 Task: Create a due date automation trigger when advanced on, 2 days before a card is due add basic without the blue label at 11:00 AM.
Action: Mouse moved to (1112, 335)
Screenshot: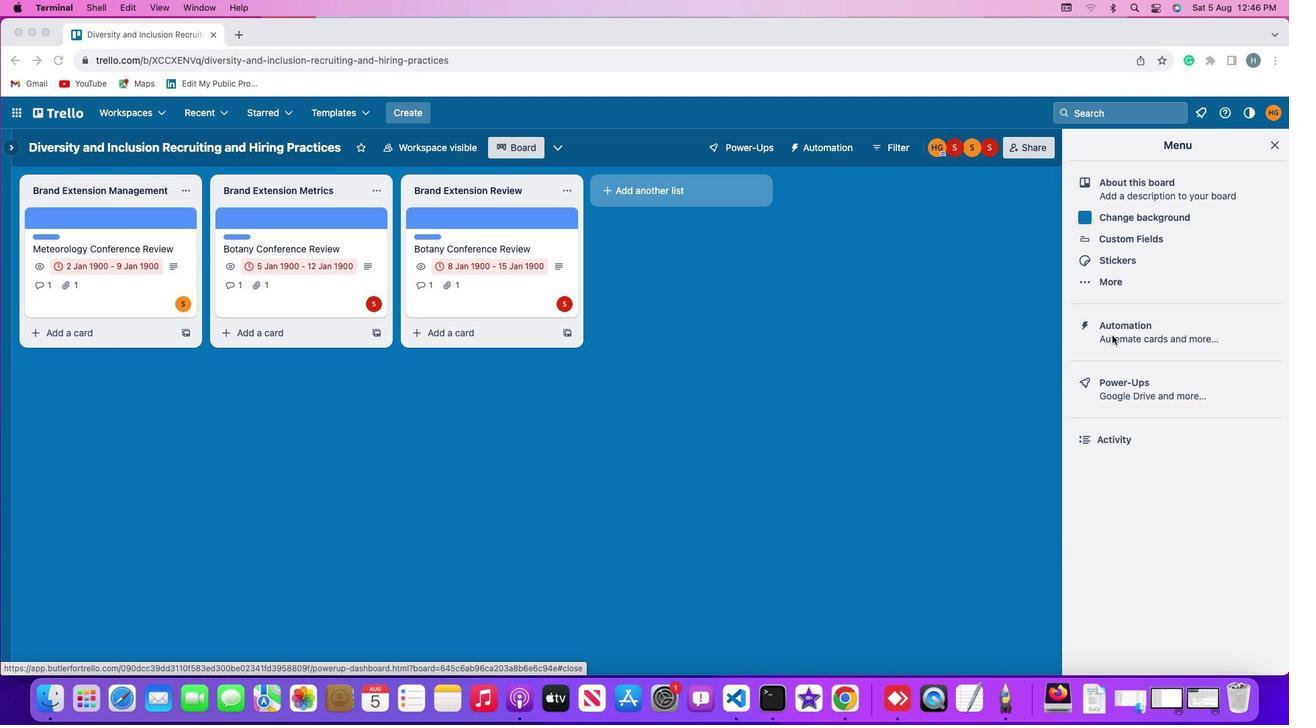 
Action: Mouse pressed left at (1112, 335)
Screenshot: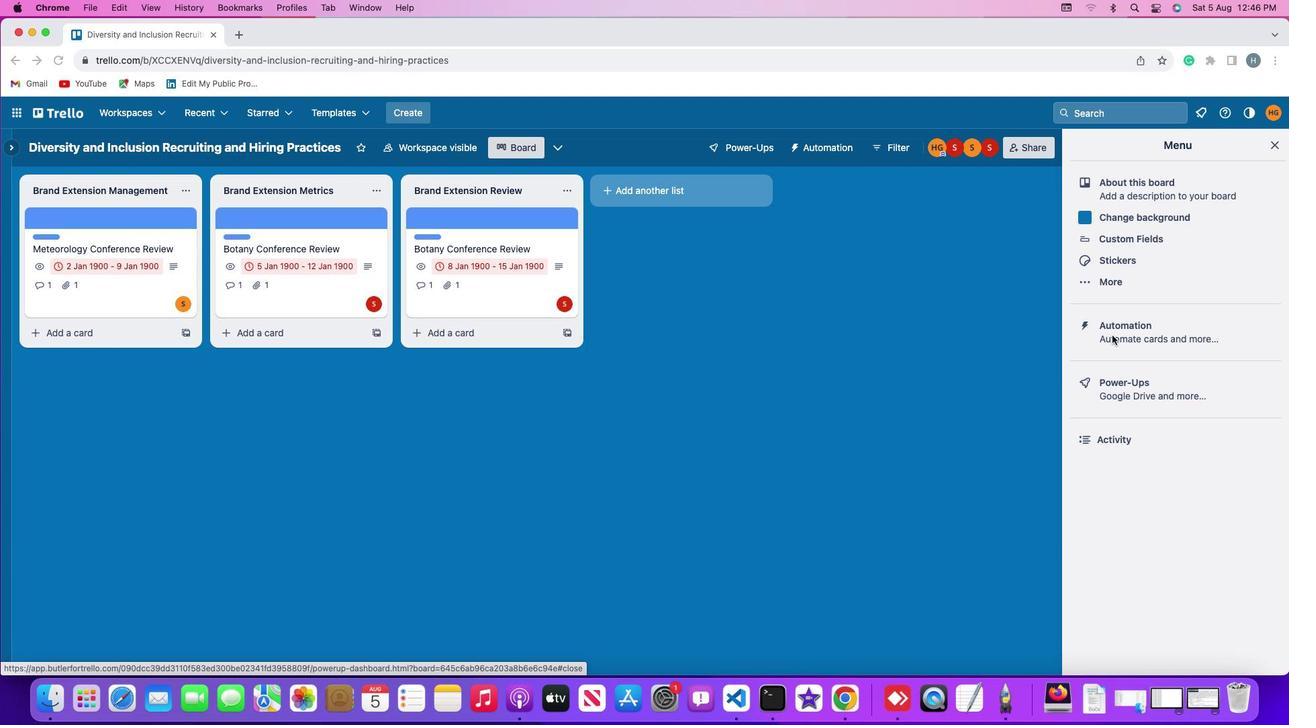 
Action: Mouse pressed left at (1112, 335)
Screenshot: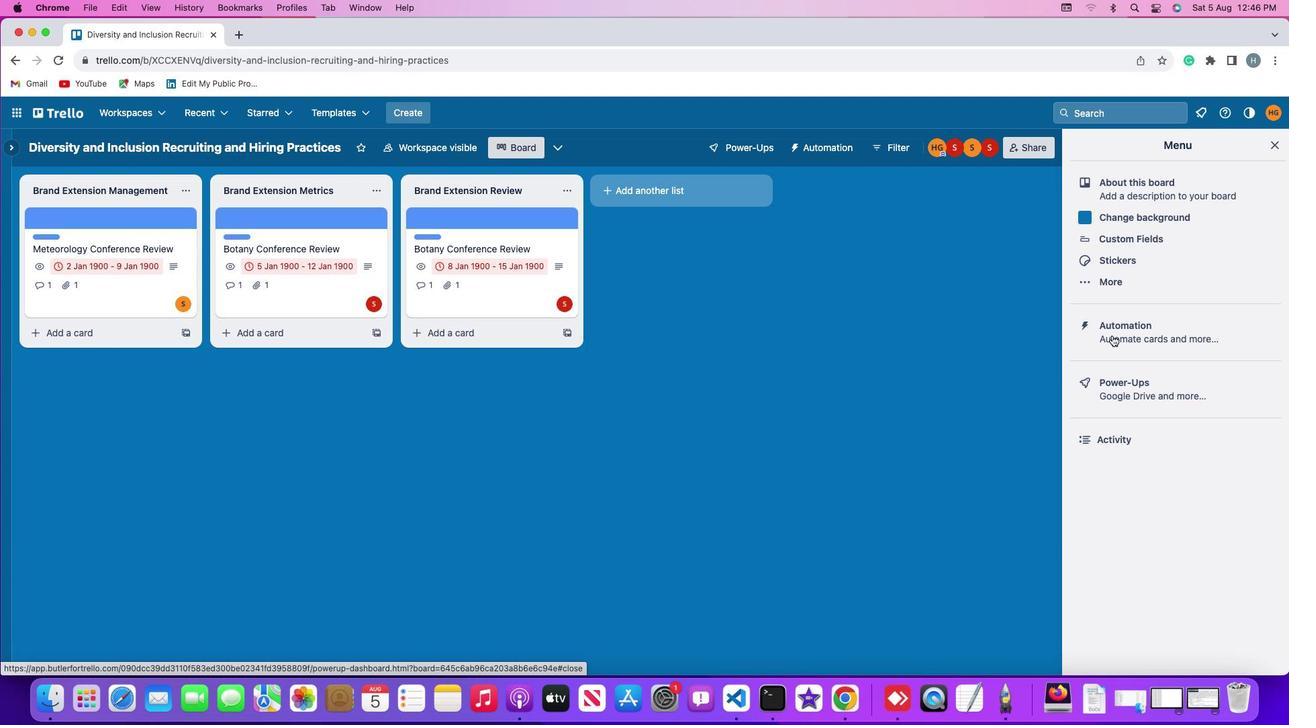 
Action: Mouse moved to (73, 320)
Screenshot: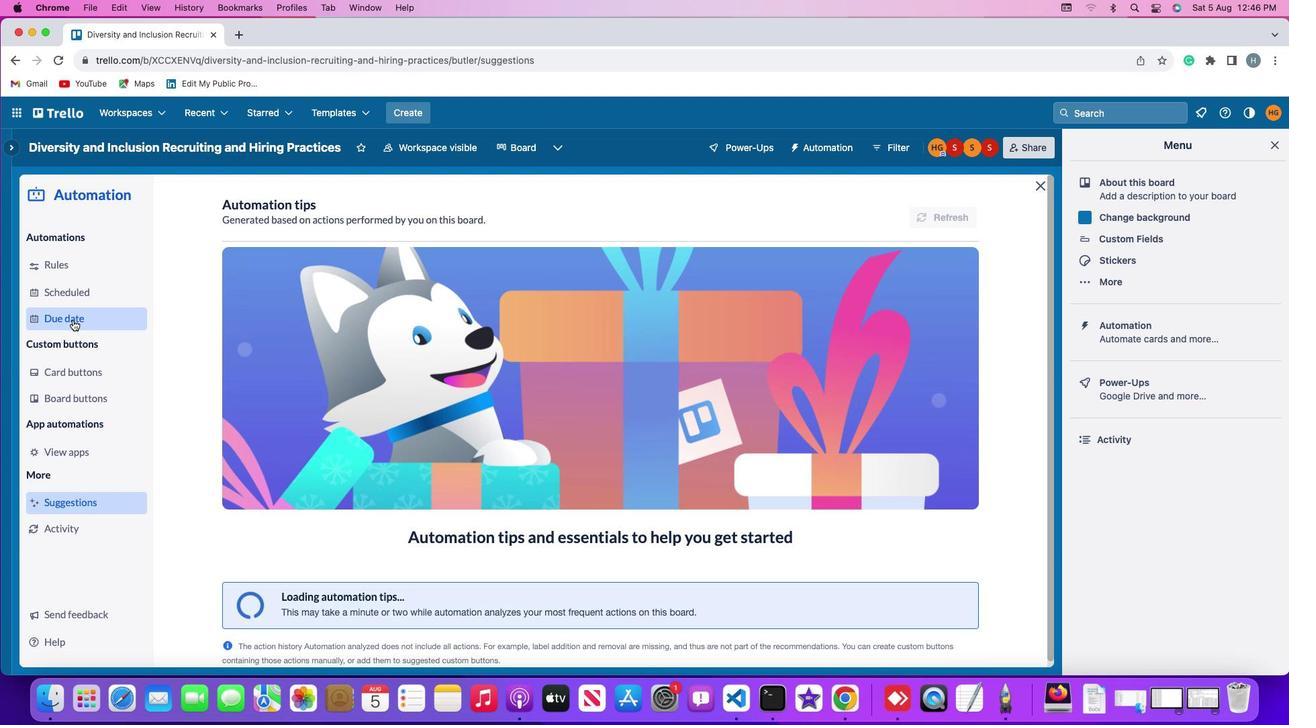 
Action: Mouse pressed left at (73, 320)
Screenshot: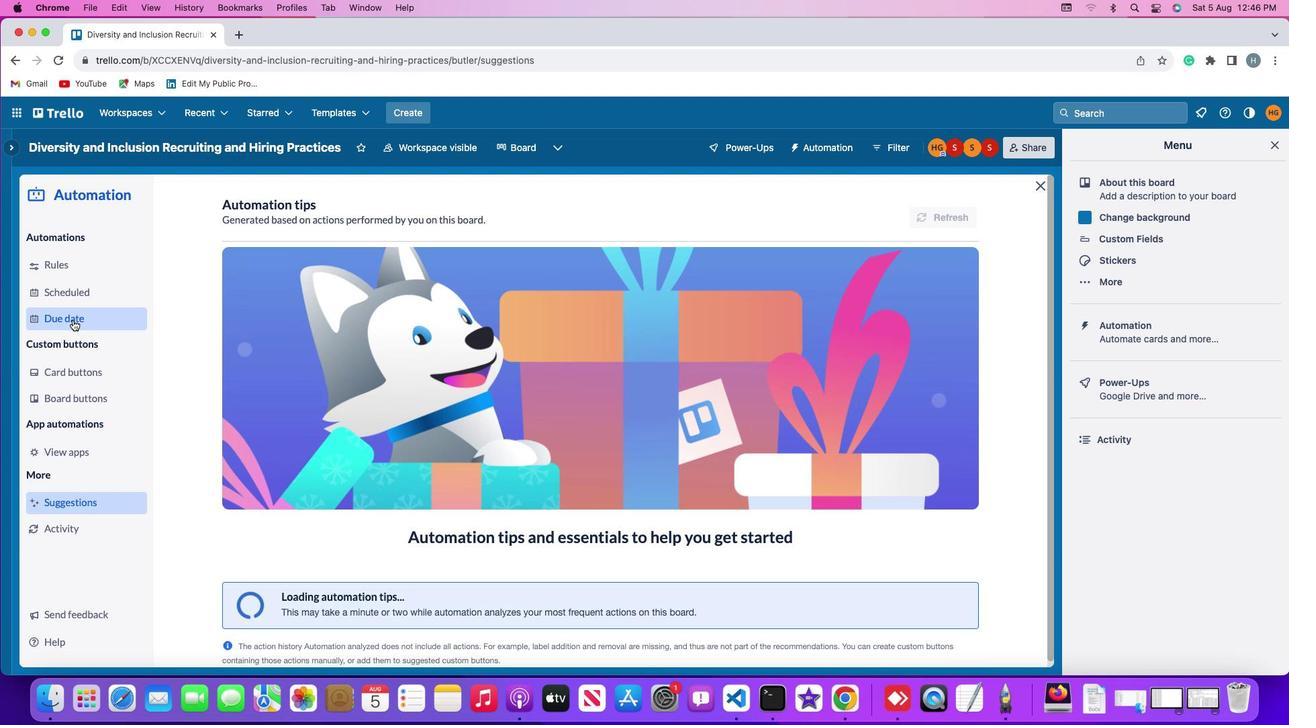 
Action: Mouse moved to (890, 208)
Screenshot: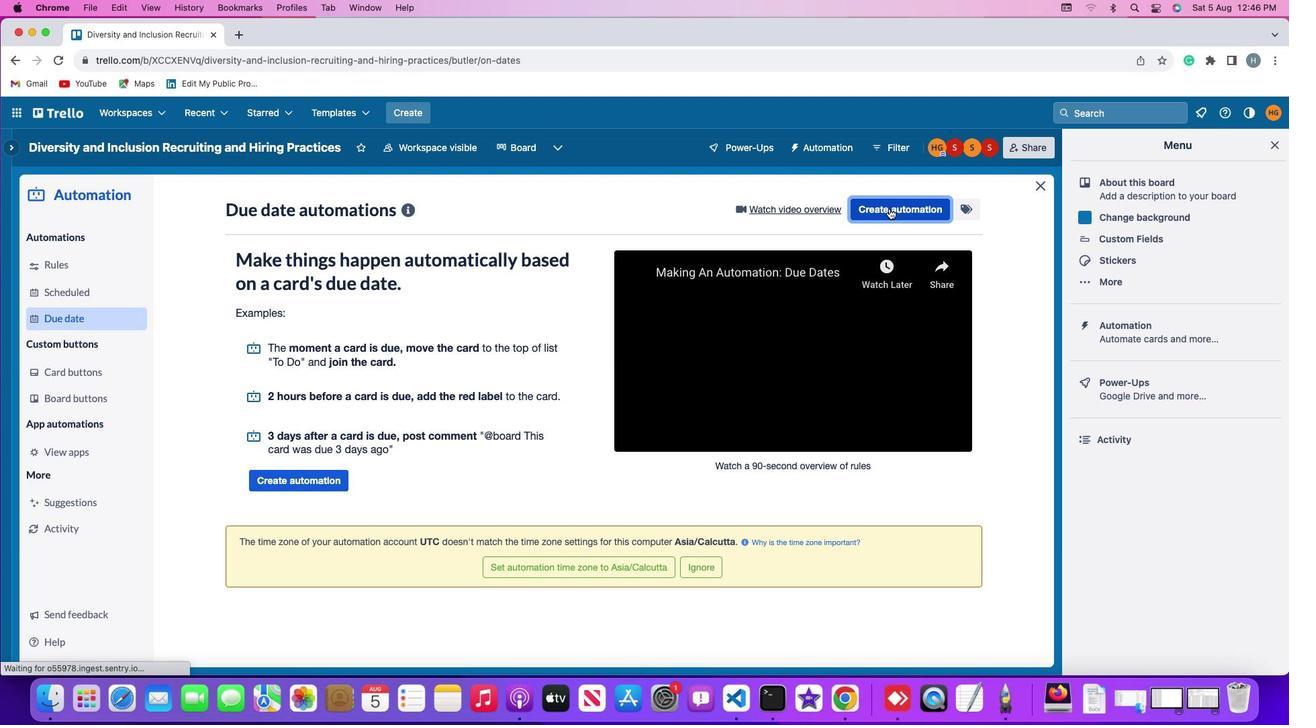 
Action: Mouse pressed left at (890, 208)
Screenshot: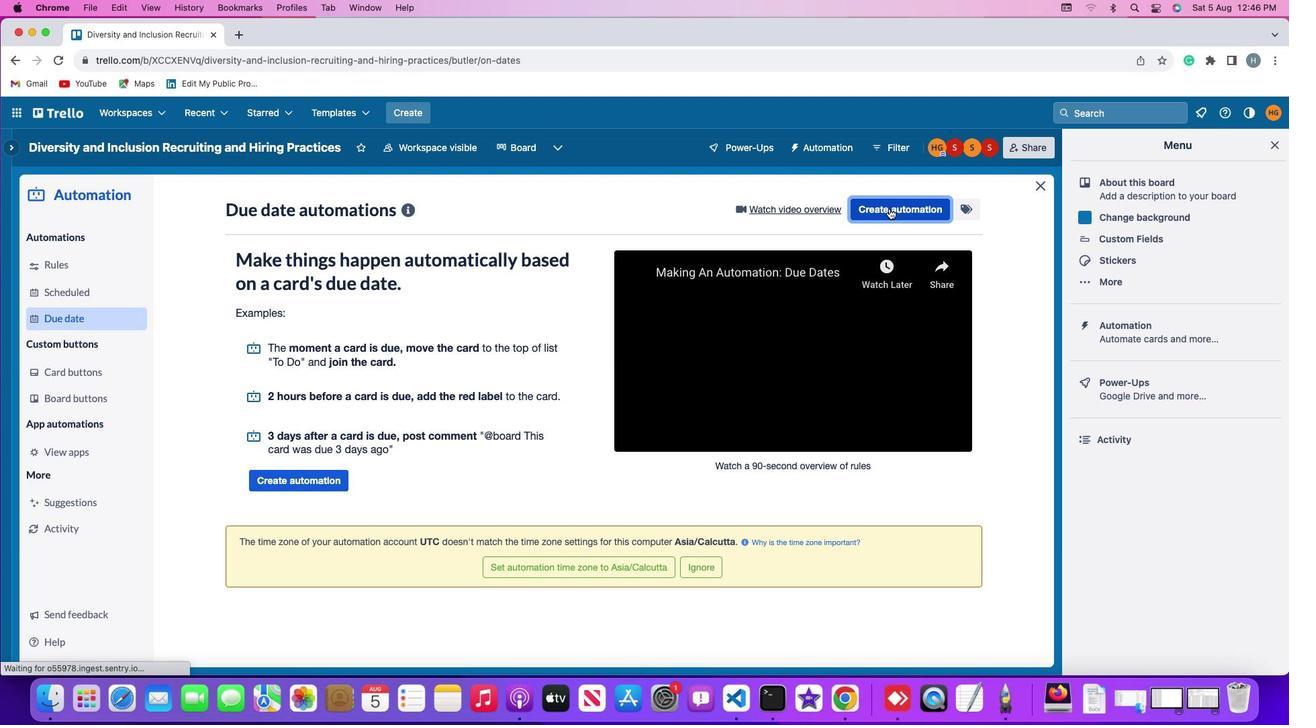 
Action: Mouse moved to (585, 341)
Screenshot: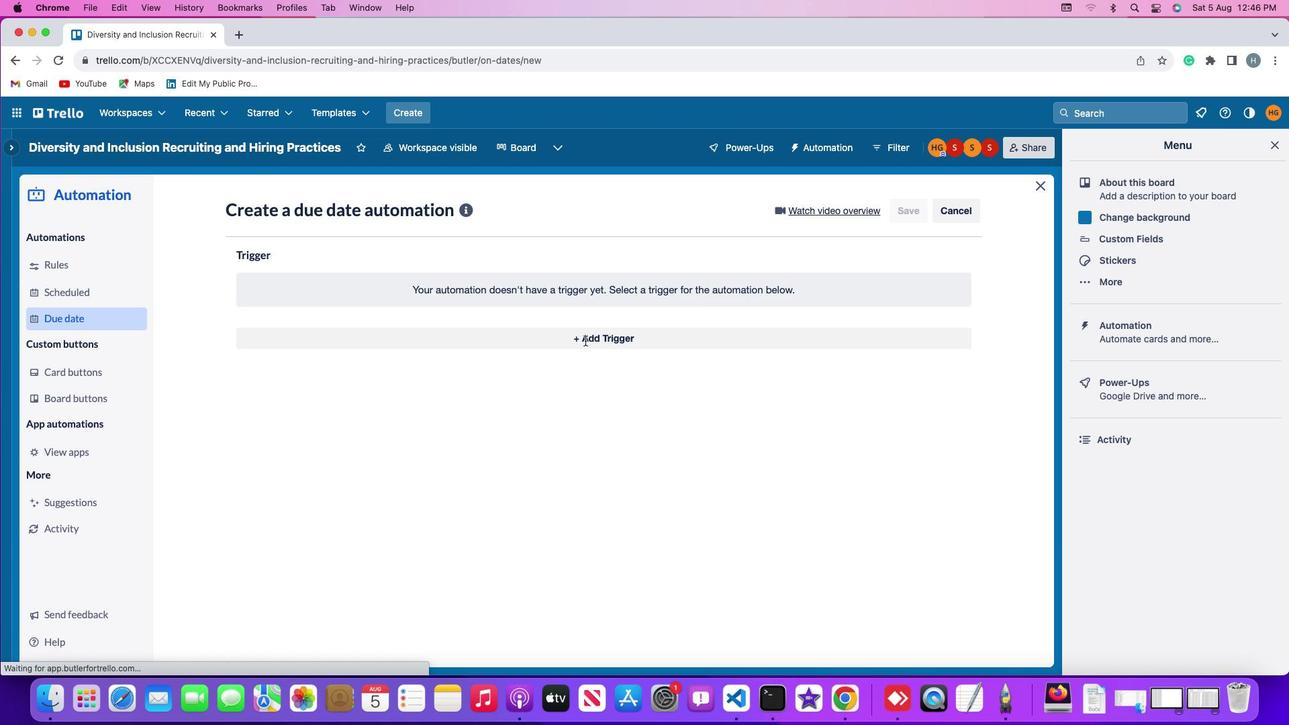 
Action: Mouse pressed left at (585, 341)
Screenshot: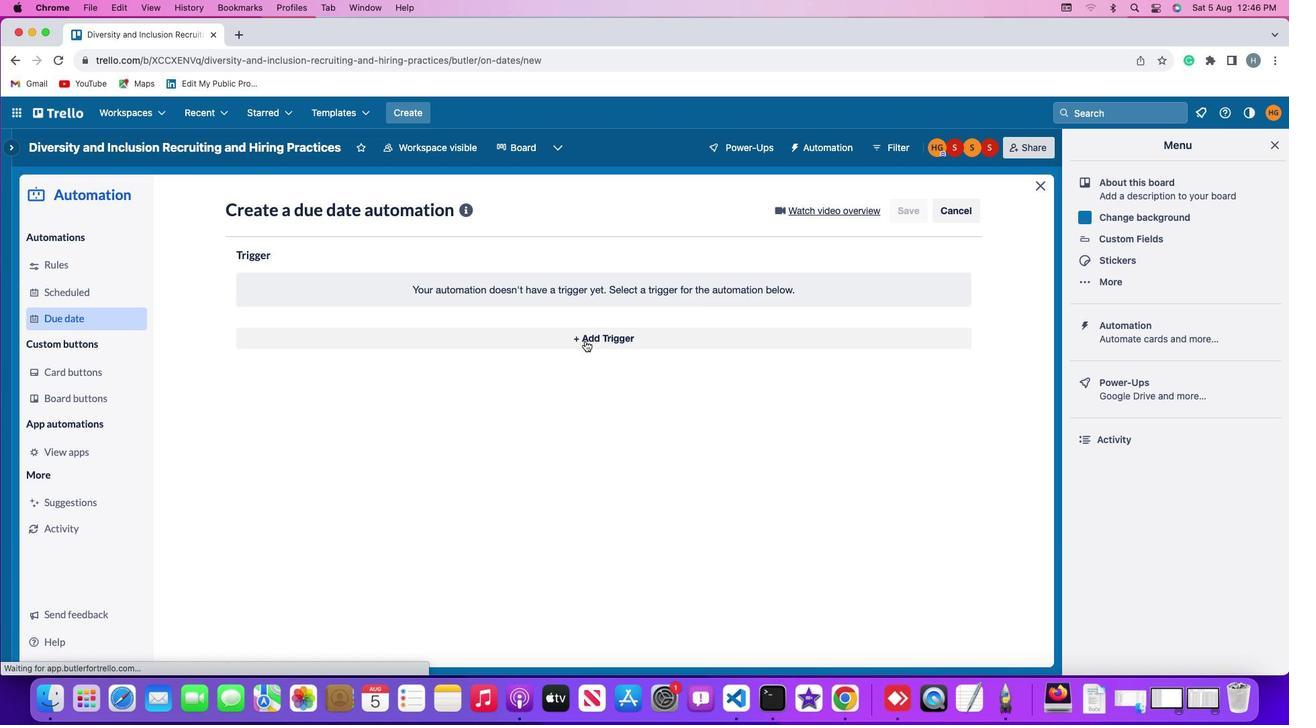 
Action: Mouse moved to (258, 540)
Screenshot: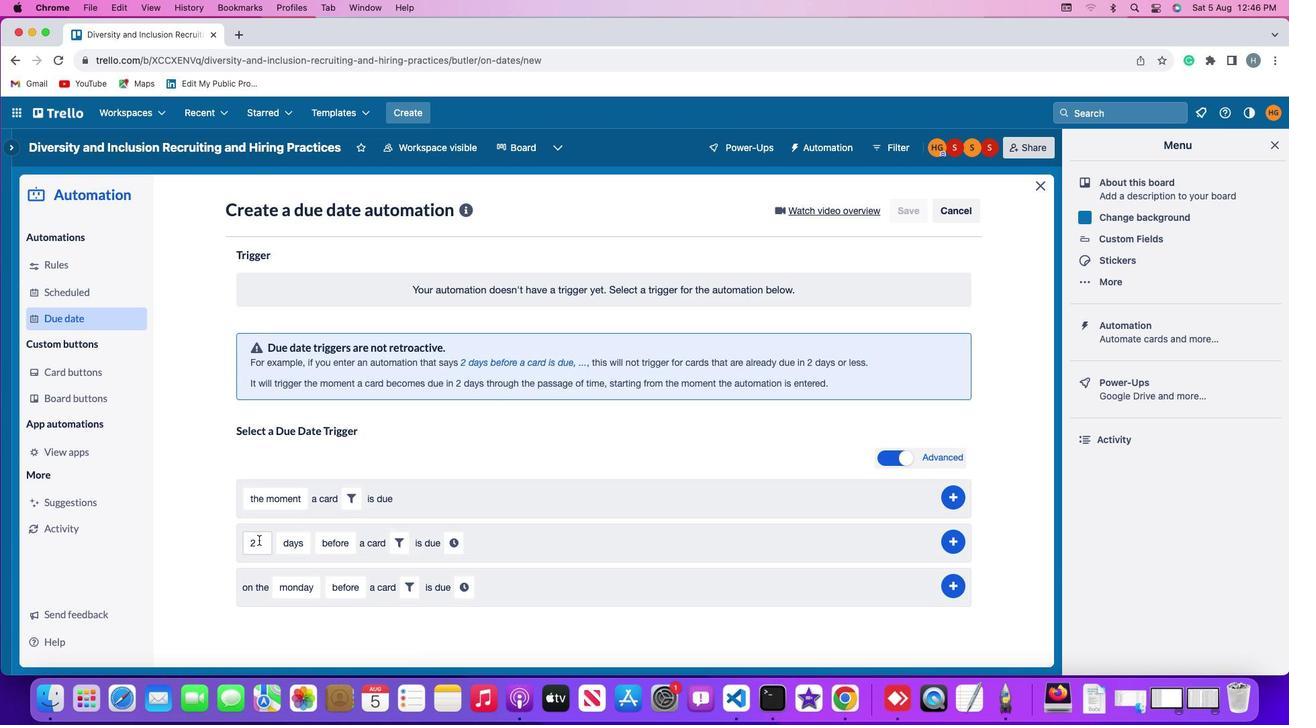 
Action: Mouse pressed left at (258, 540)
Screenshot: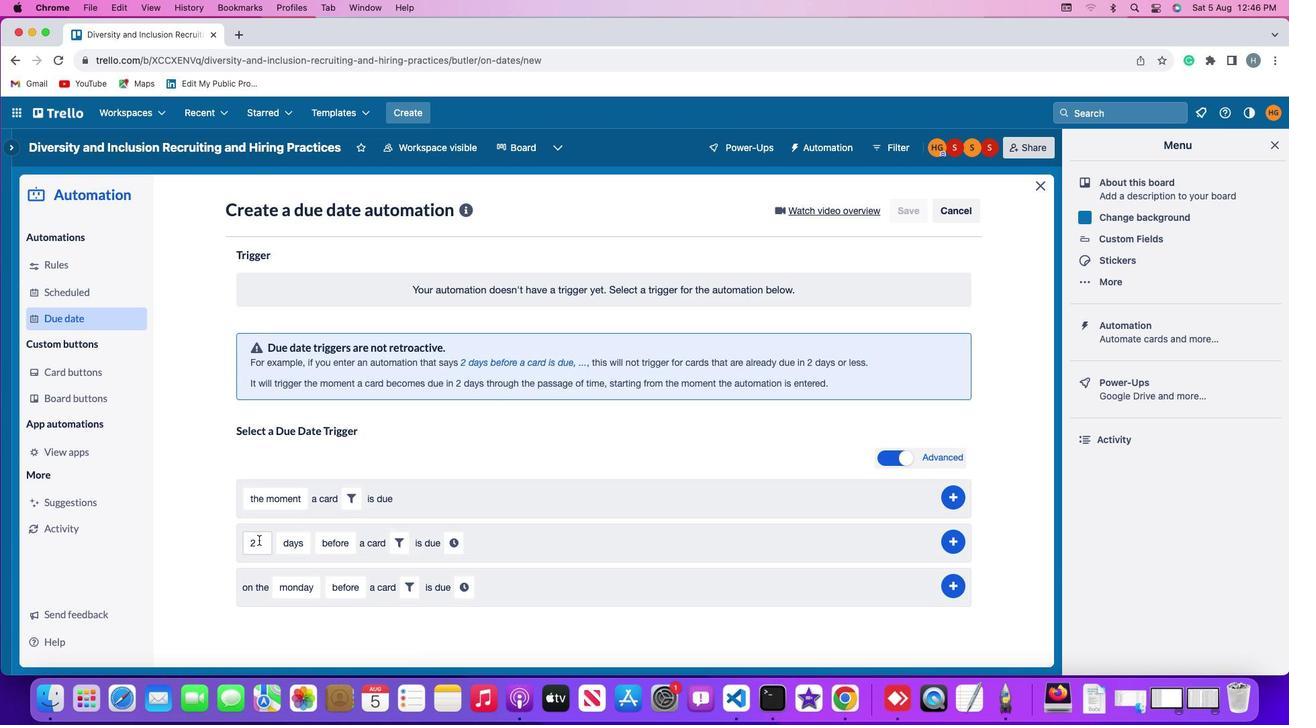 
Action: Mouse moved to (262, 540)
Screenshot: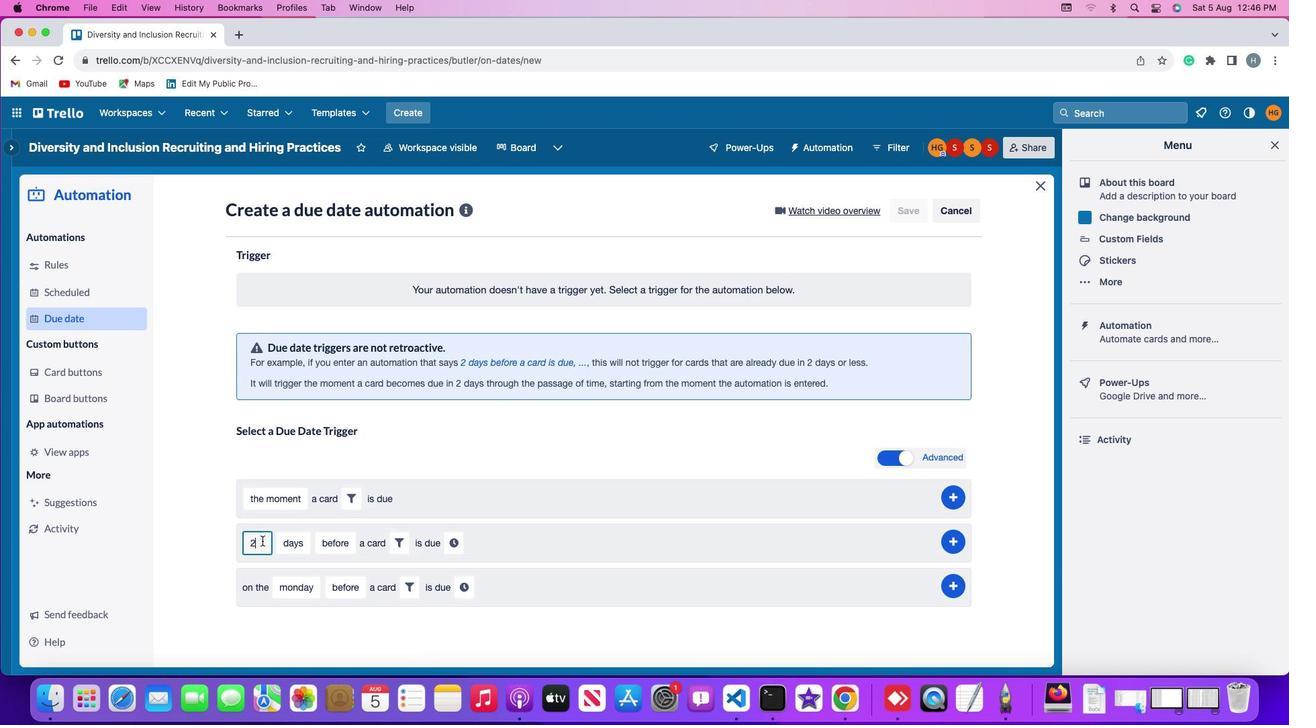 
Action: Key pressed Key.backspace
Screenshot: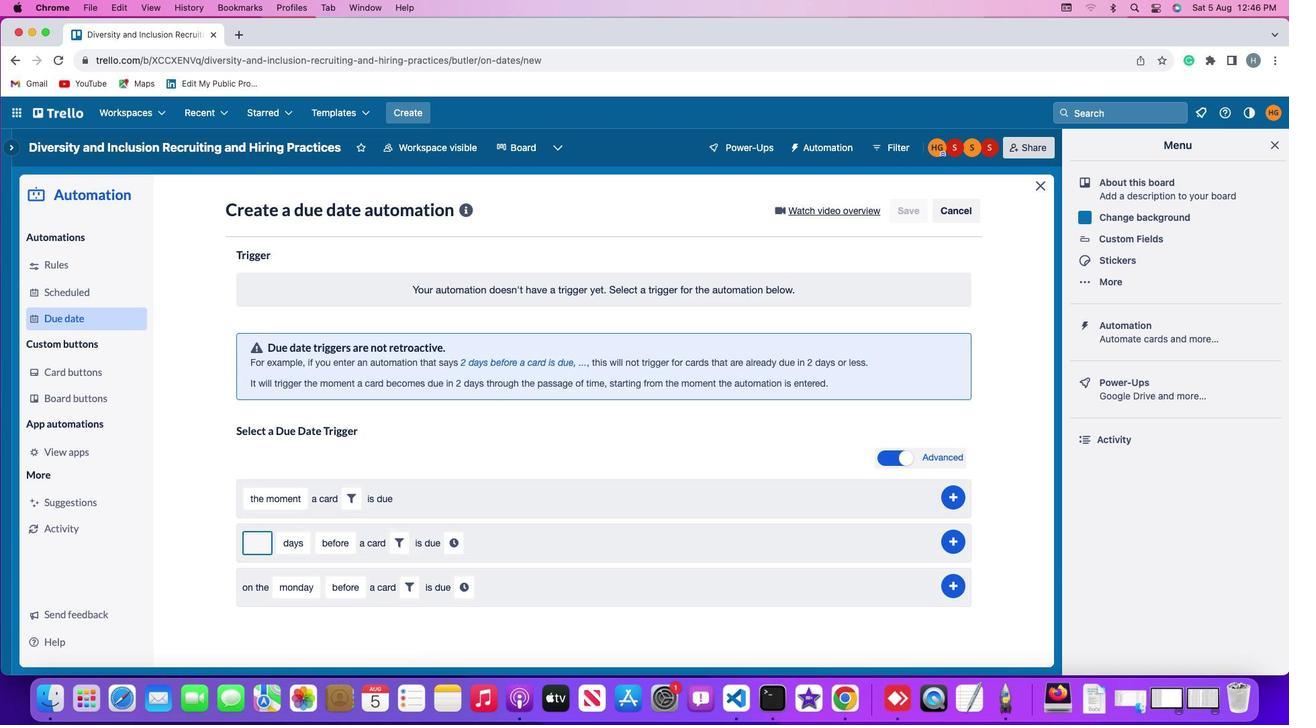
Action: Mouse moved to (263, 540)
Screenshot: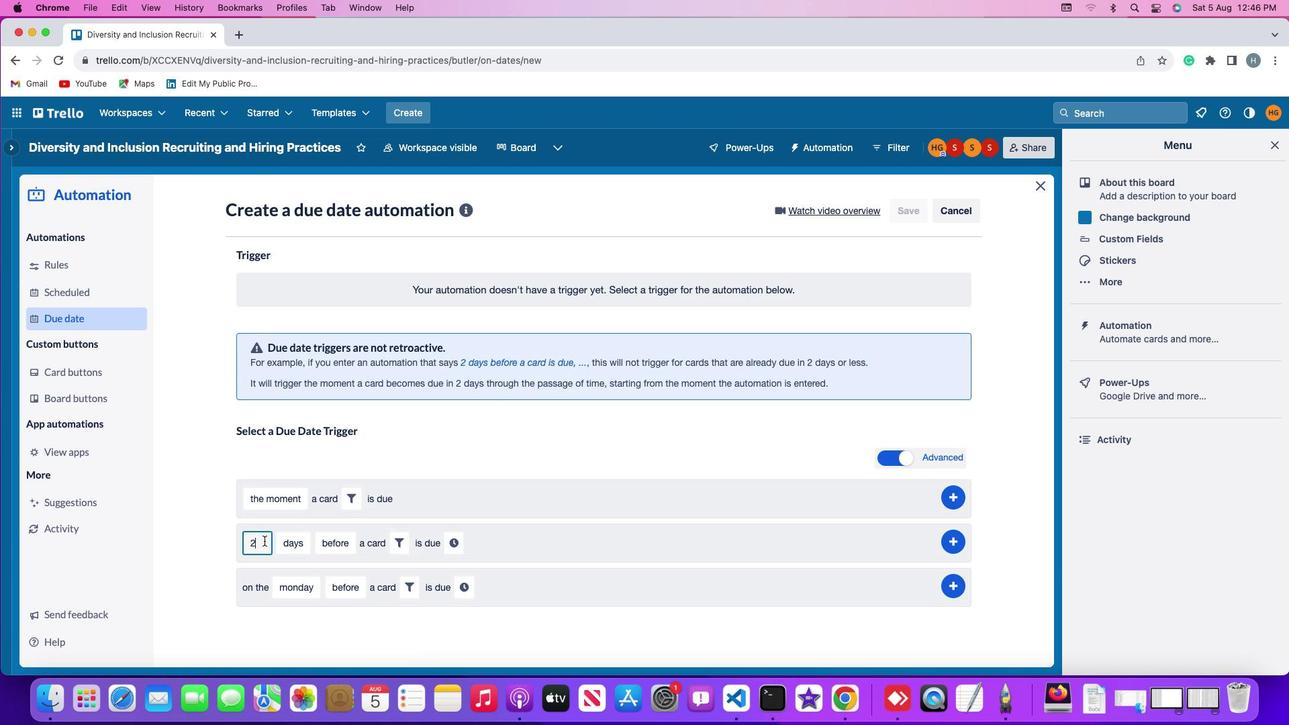 
Action: Key pressed '2'
Screenshot: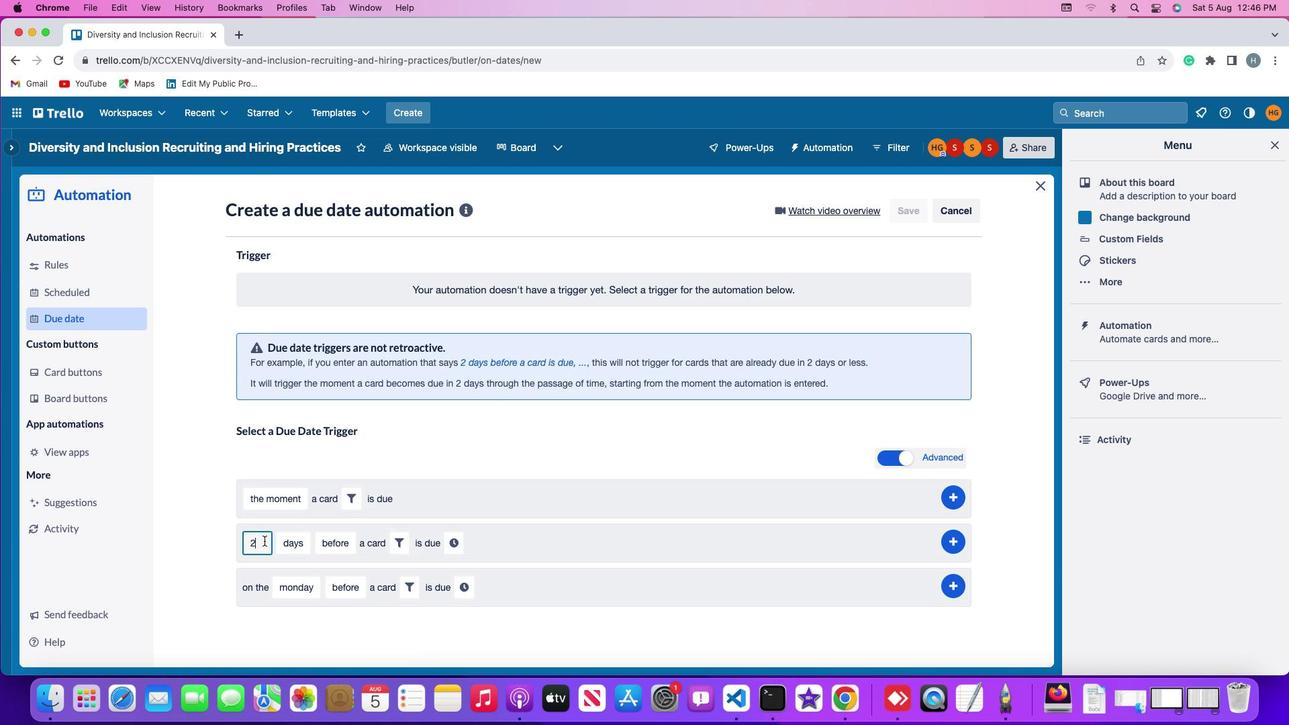 
Action: Mouse moved to (290, 540)
Screenshot: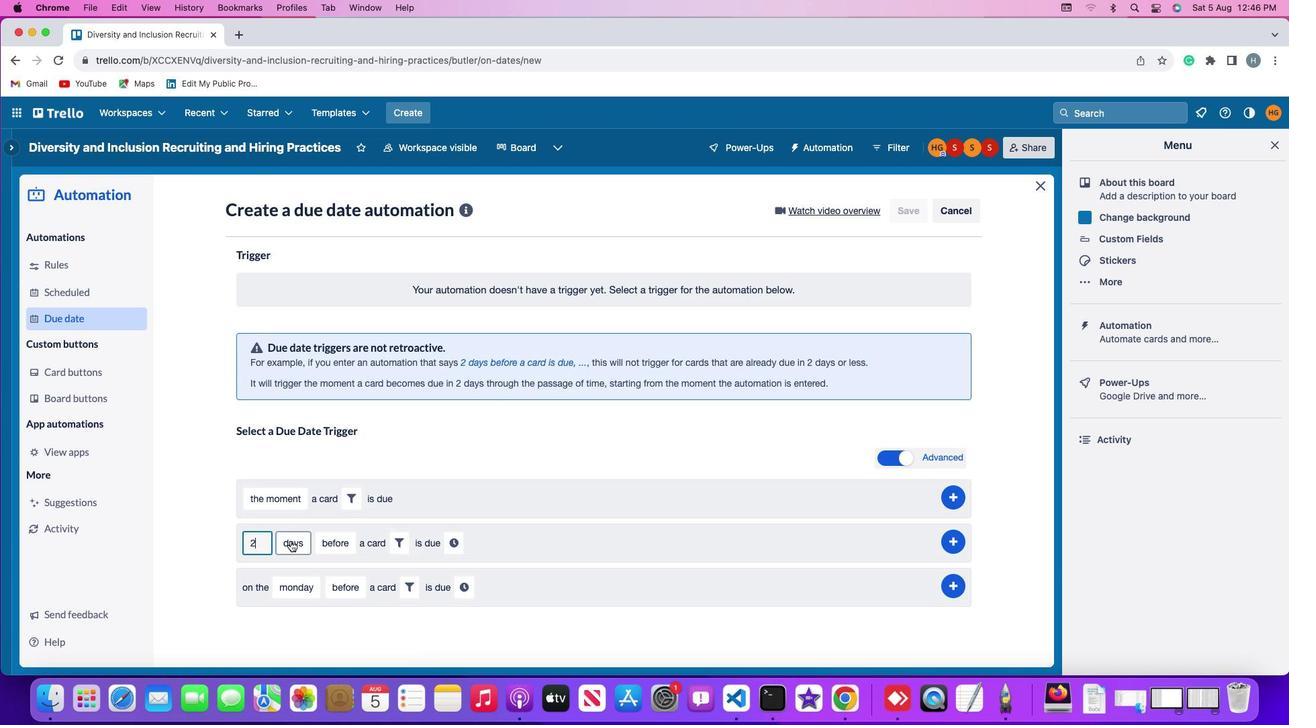 
Action: Mouse pressed left at (290, 540)
Screenshot: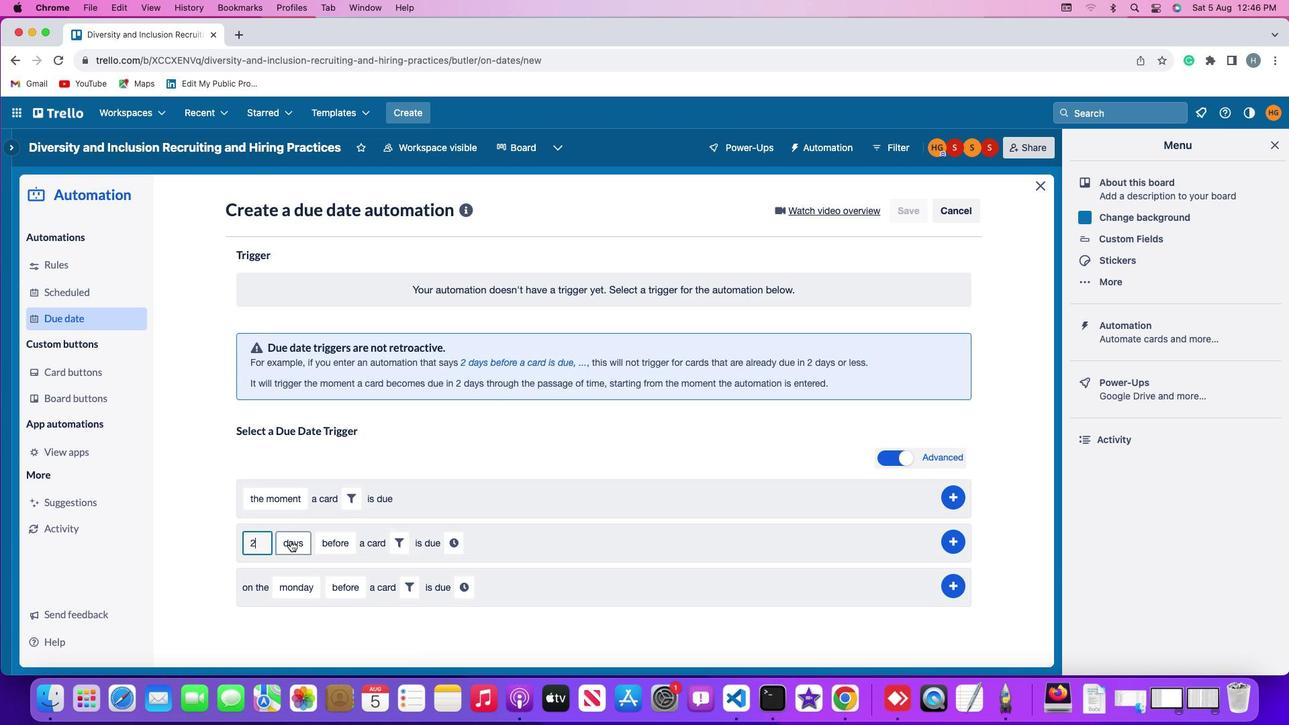 
Action: Mouse moved to (302, 564)
Screenshot: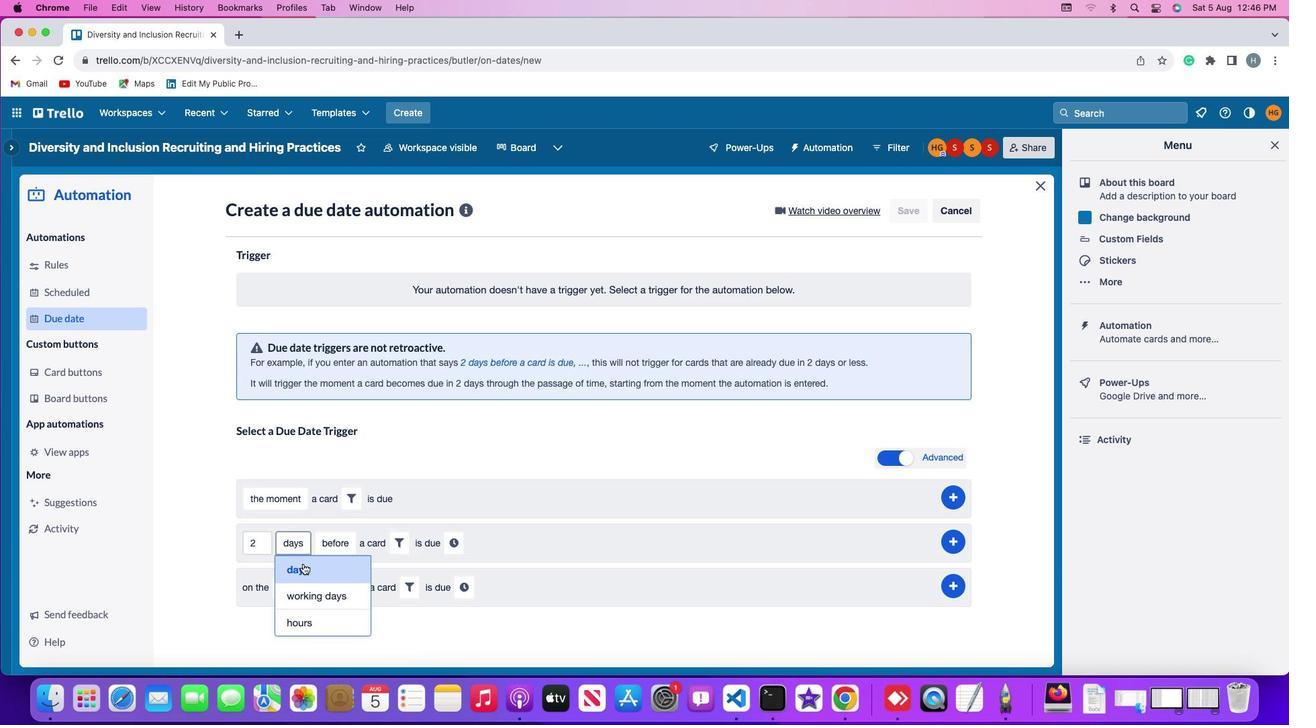 
Action: Mouse pressed left at (302, 564)
Screenshot: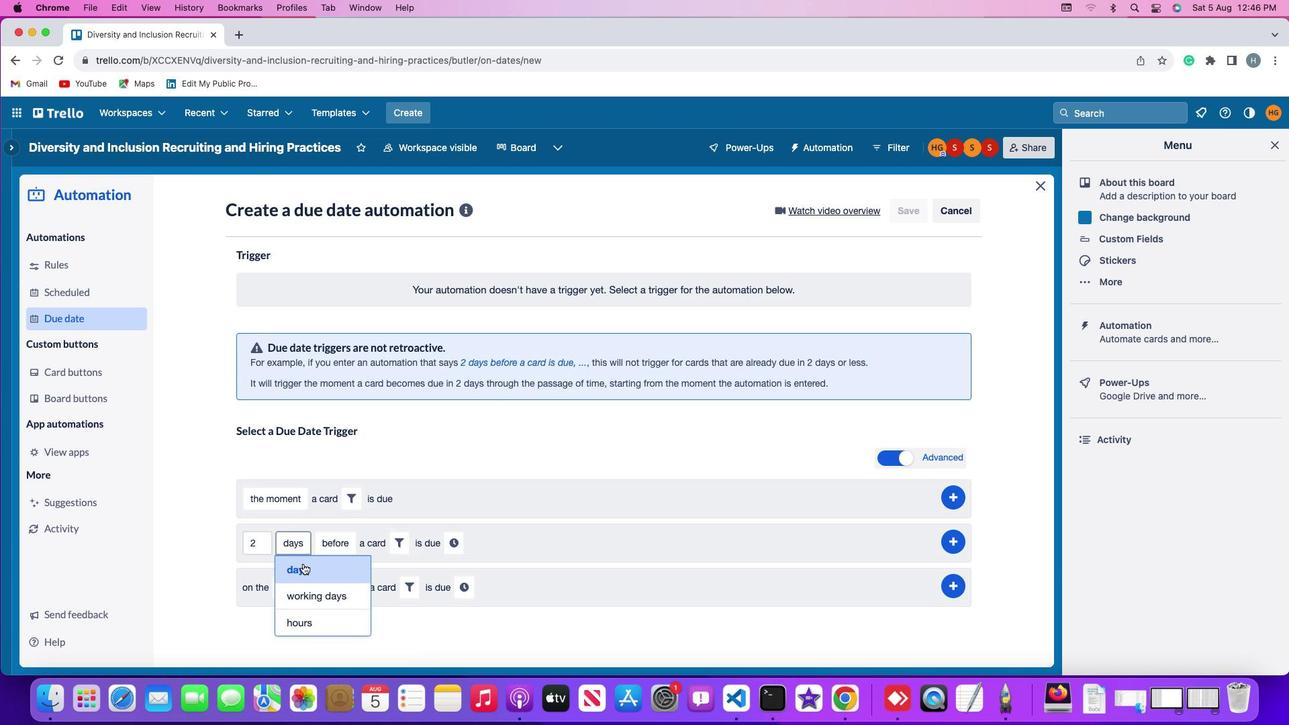 
Action: Mouse moved to (328, 544)
Screenshot: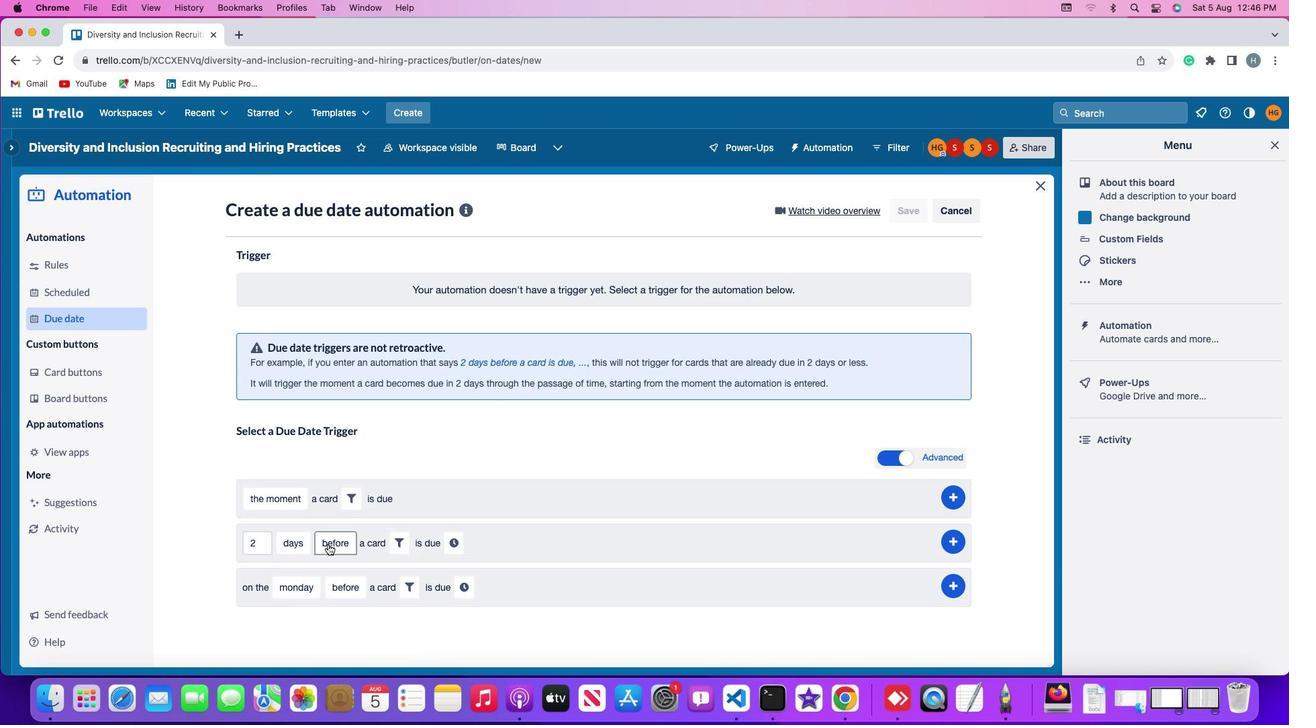 
Action: Mouse pressed left at (328, 544)
Screenshot: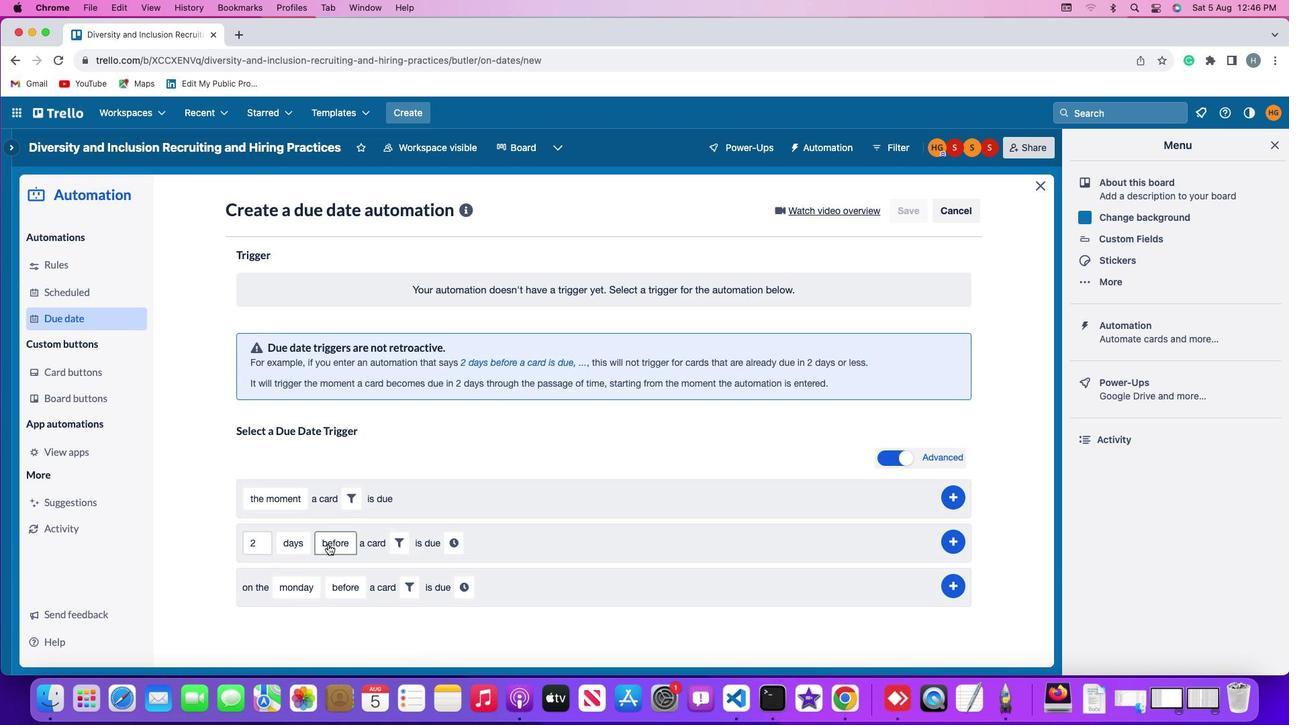 
Action: Mouse moved to (339, 569)
Screenshot: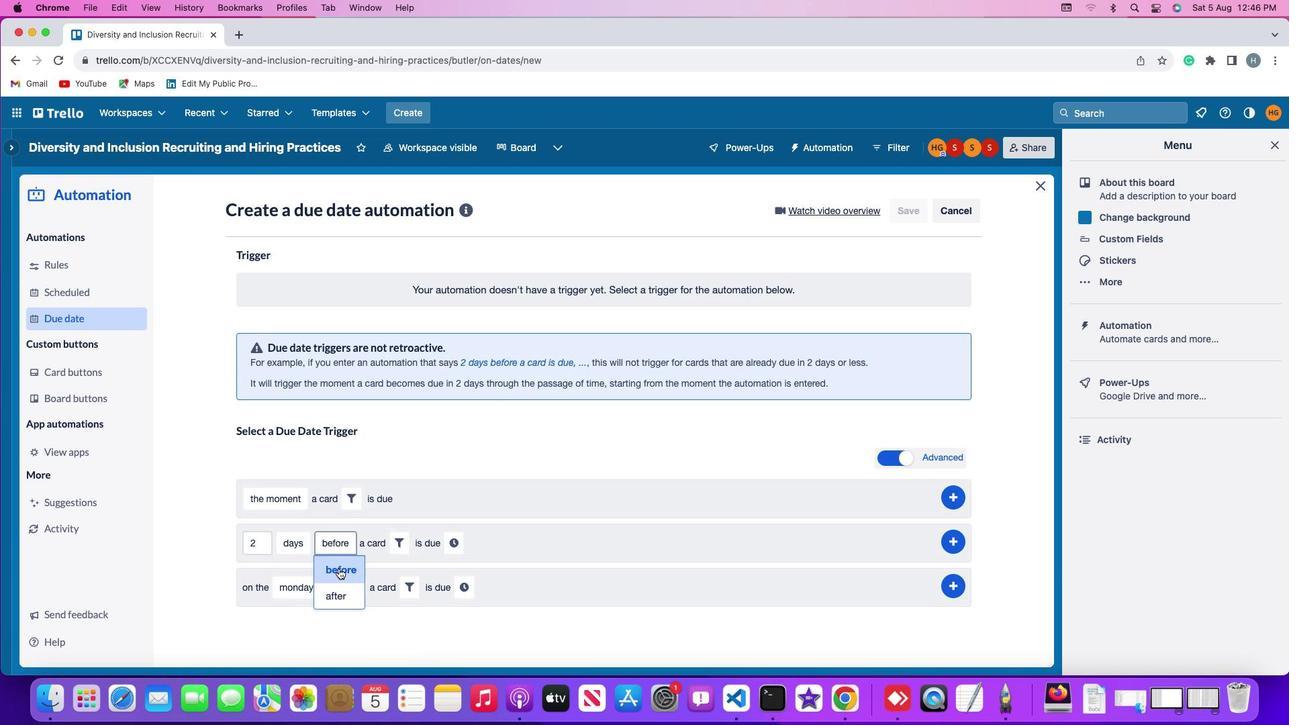 
Action: Mouse pressed left at (339, 569)
Screenshot: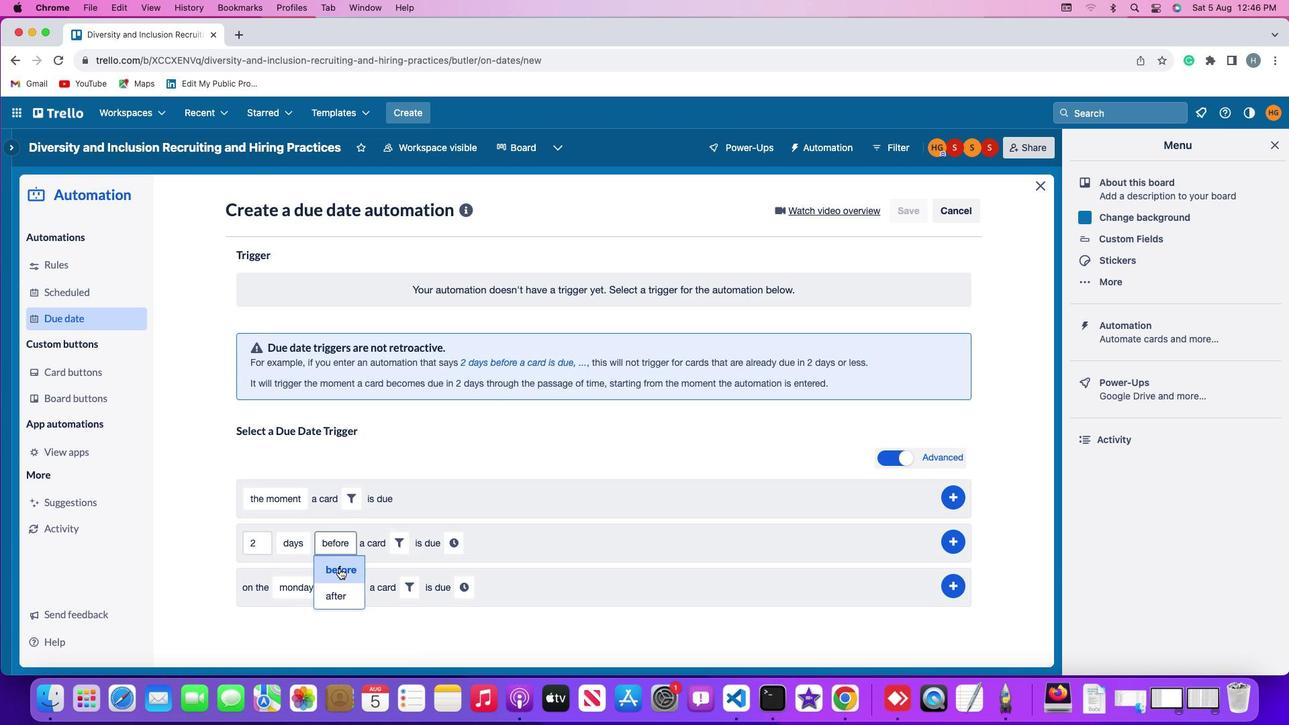 
Action: Mouse moved to (395, 543)
Screenshot: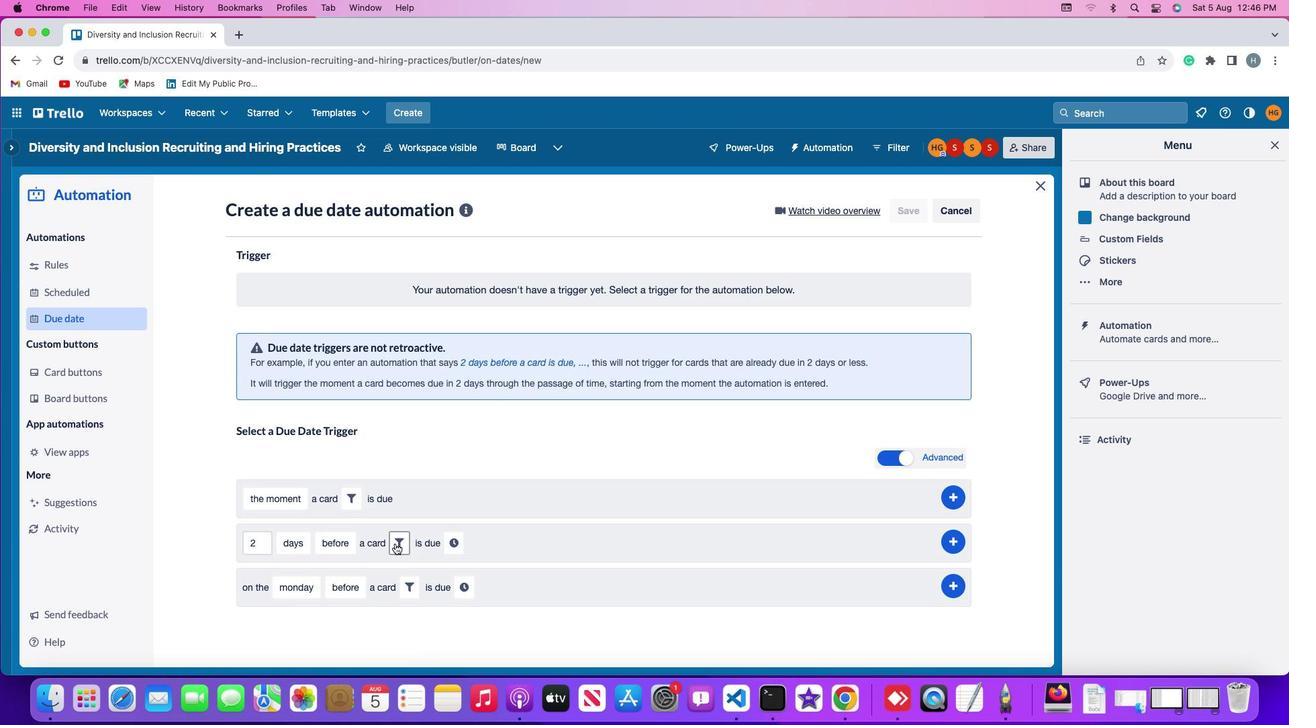 
Action: Mouse pressed left at (395, 543)
Screenshot: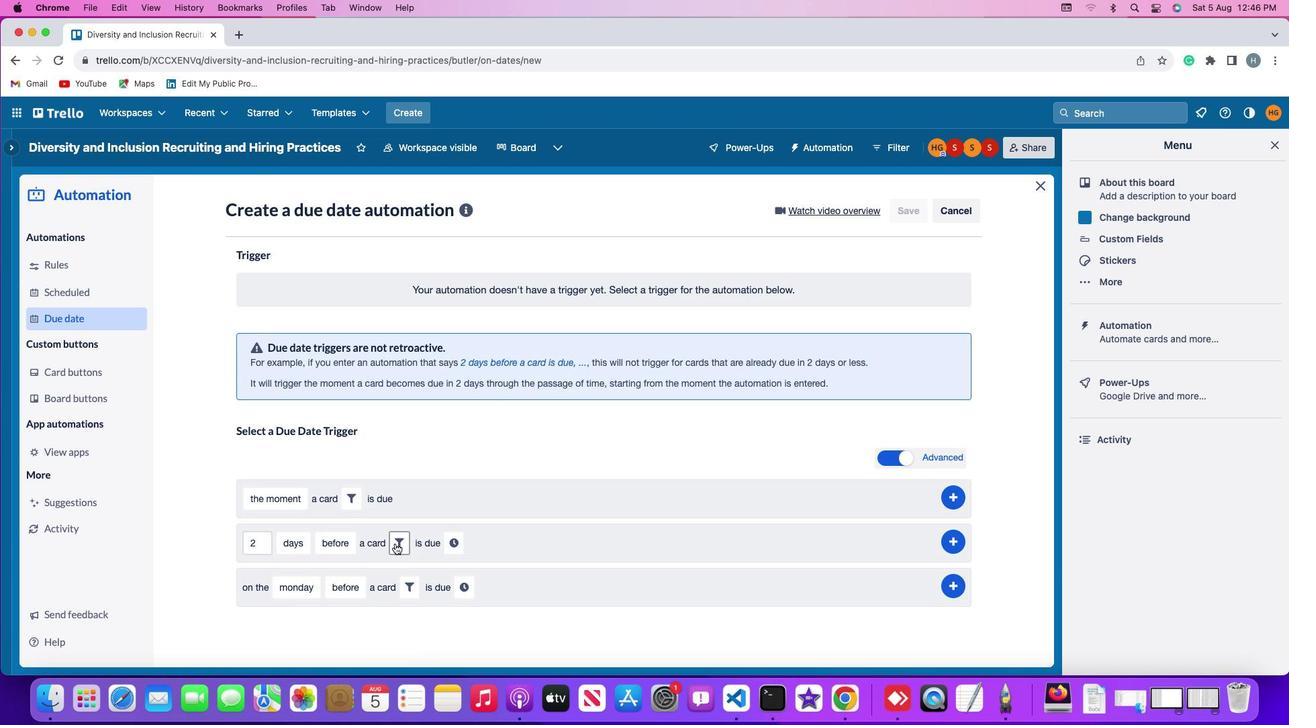 
Action: Mouse moved to (405, 536)
Screenshot: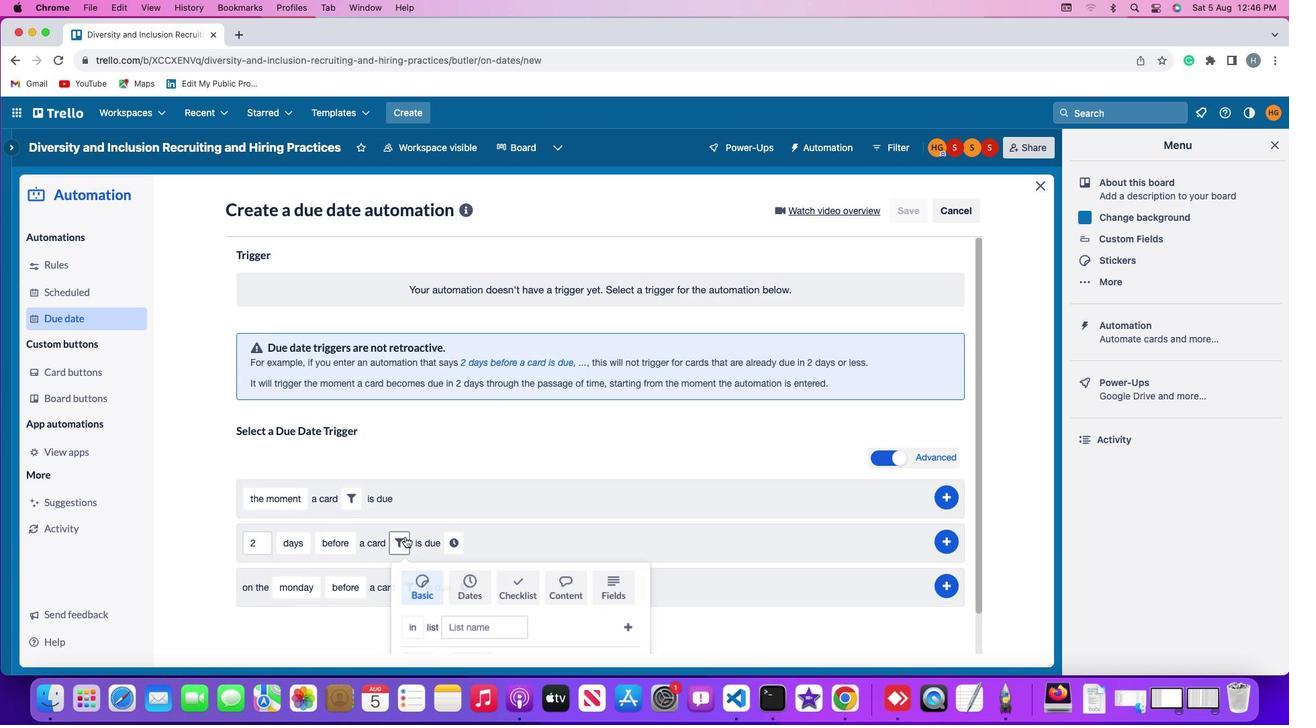 
Action: Mouse scrolled (405, 536) with delta (0, 0)
Screenshot: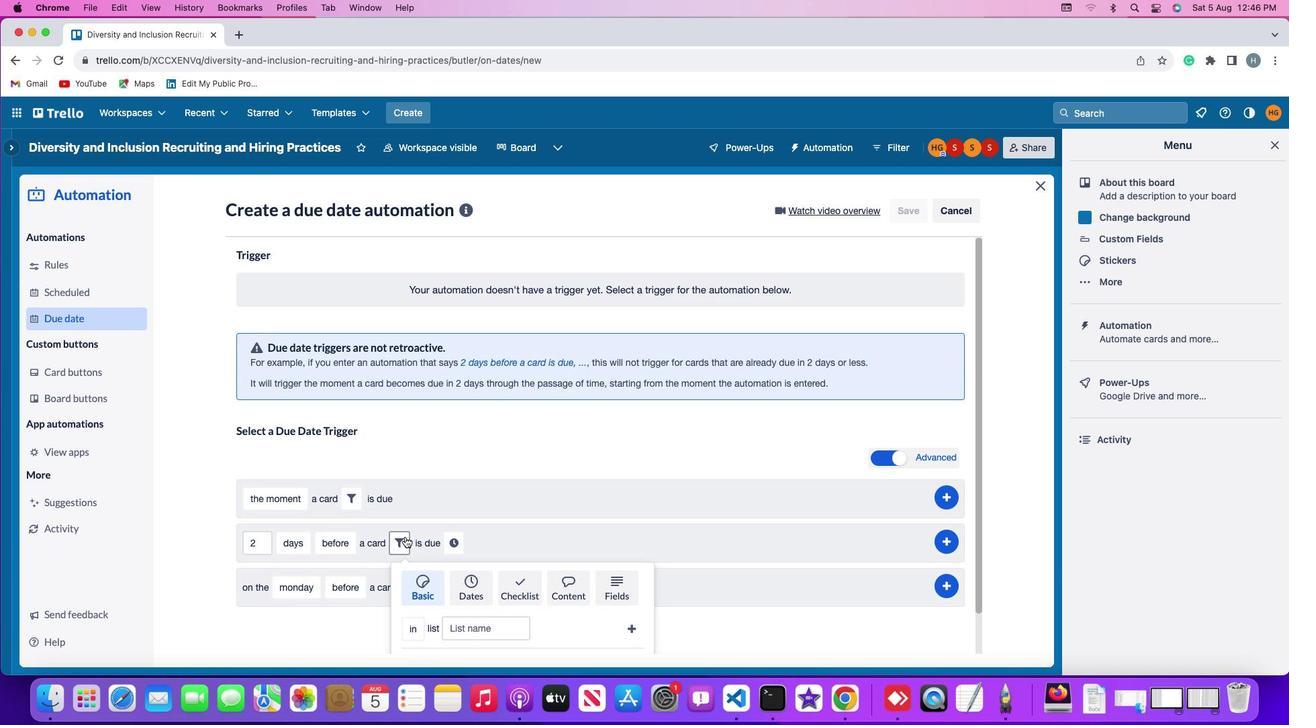 
Action: Mouse scrolled (405, 536) with delta (0, 0)
Screenshot: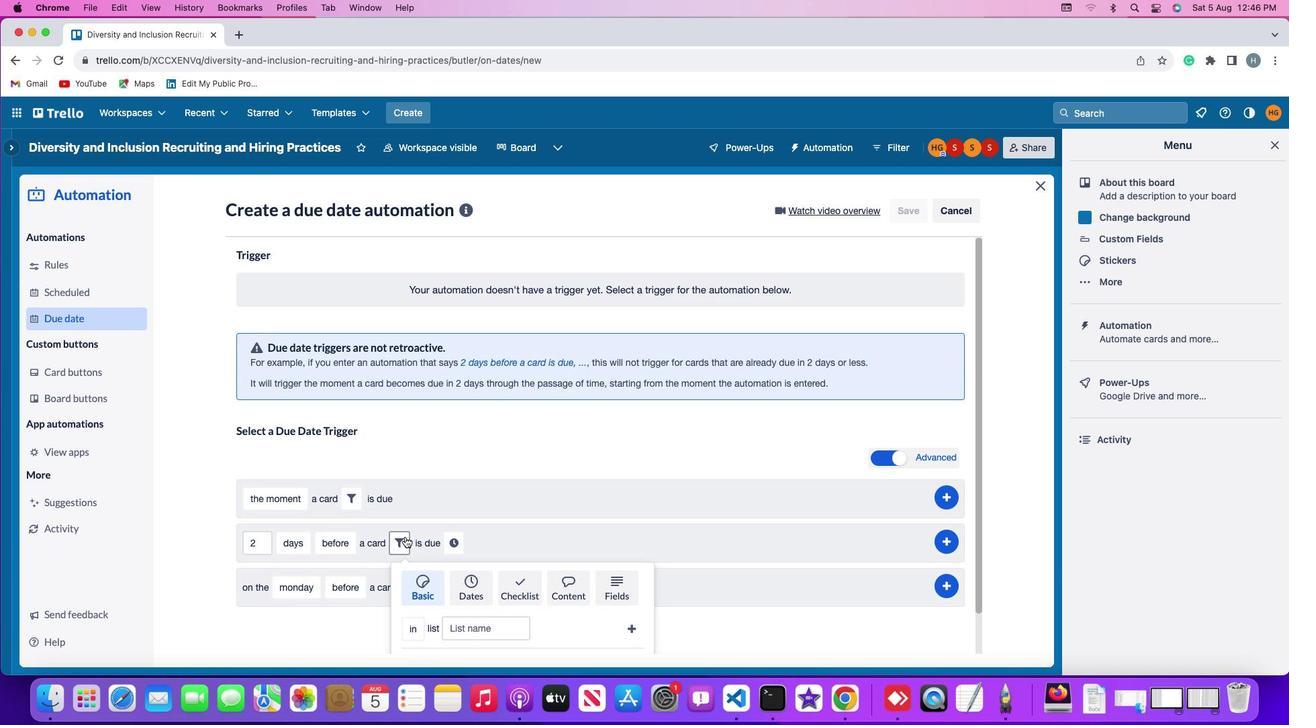 
Action: Mouse scrolled (405, 536) with delta (0, -2)
Screenshot: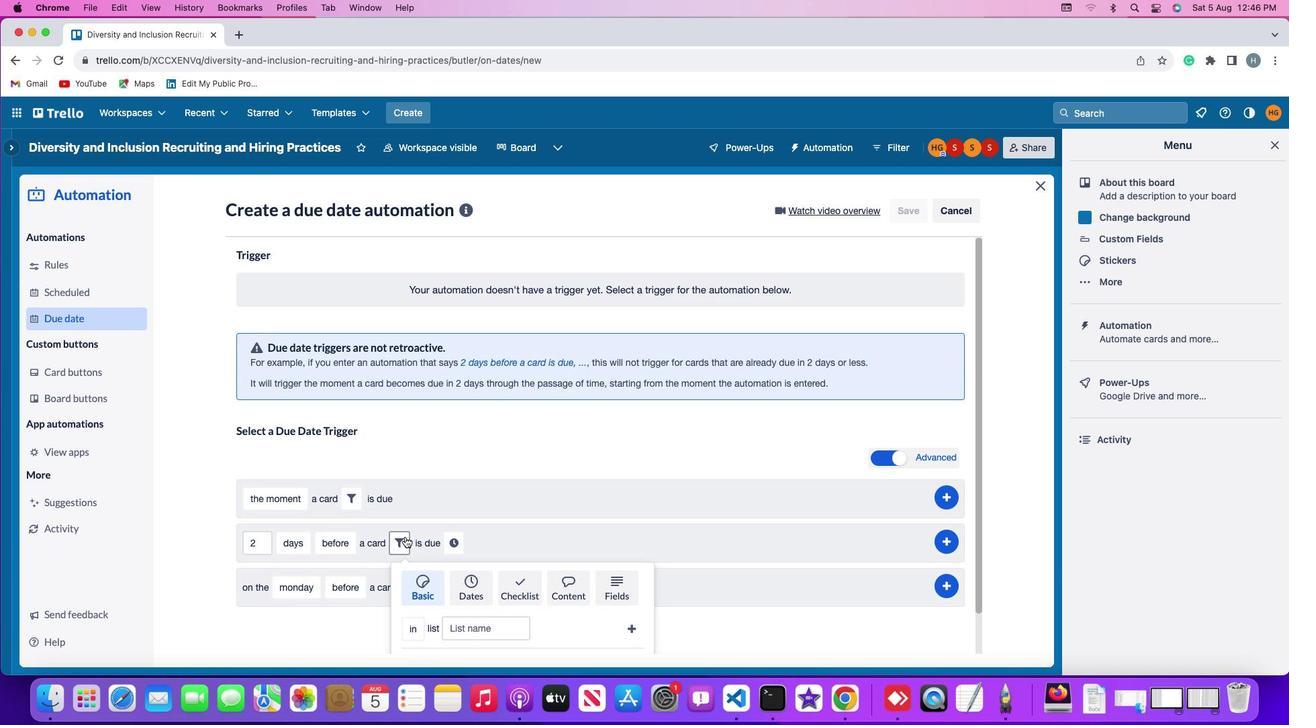 
Action: Mouse scrolled (405, 536) with delta (0, -3)
Screenshot: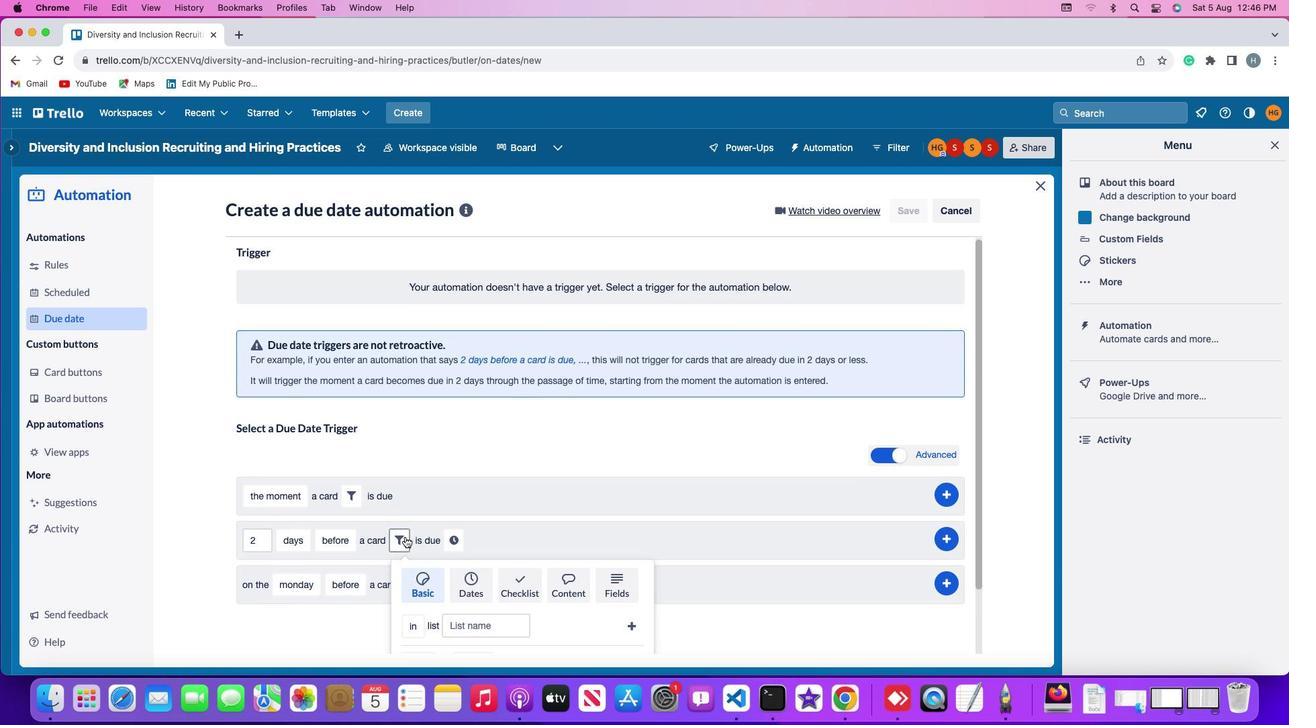 
Action: Mouse scrolled (405, 536) with delta (0, -4)
Screenshot: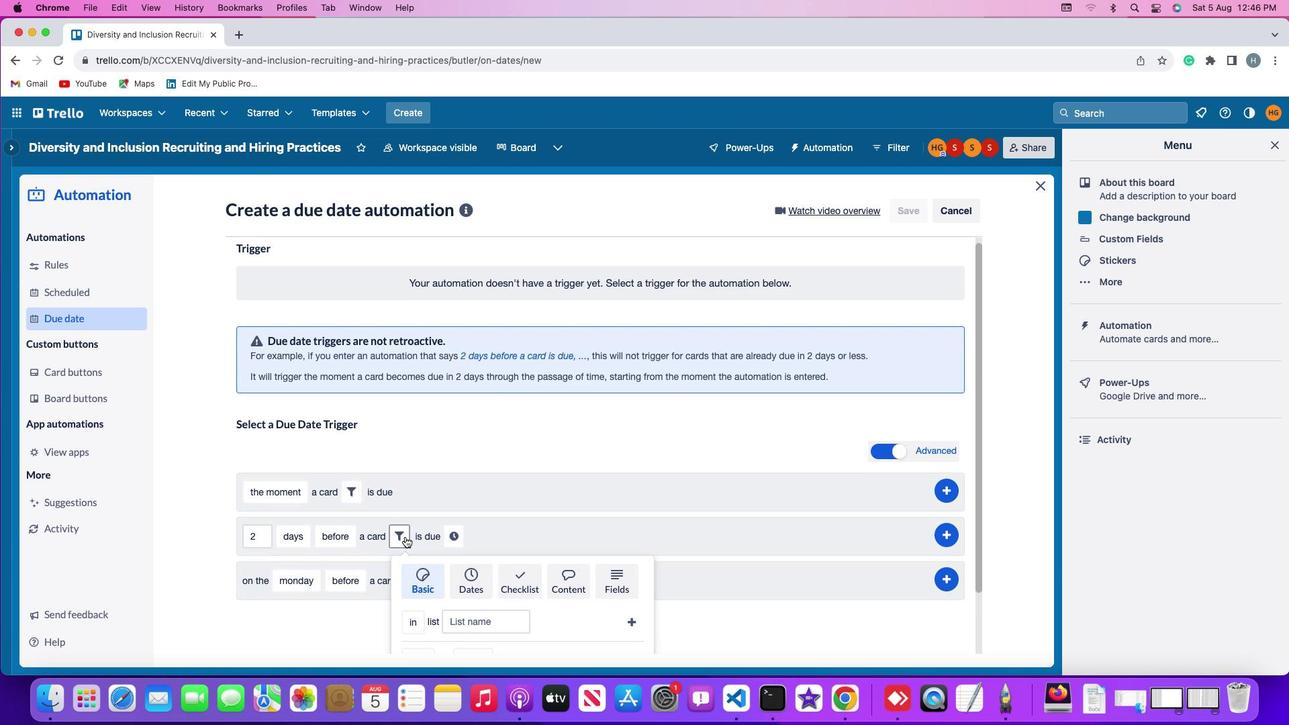 
Action: Mouse scrolled (405, 536) with delta (0, -4)
Screenshot: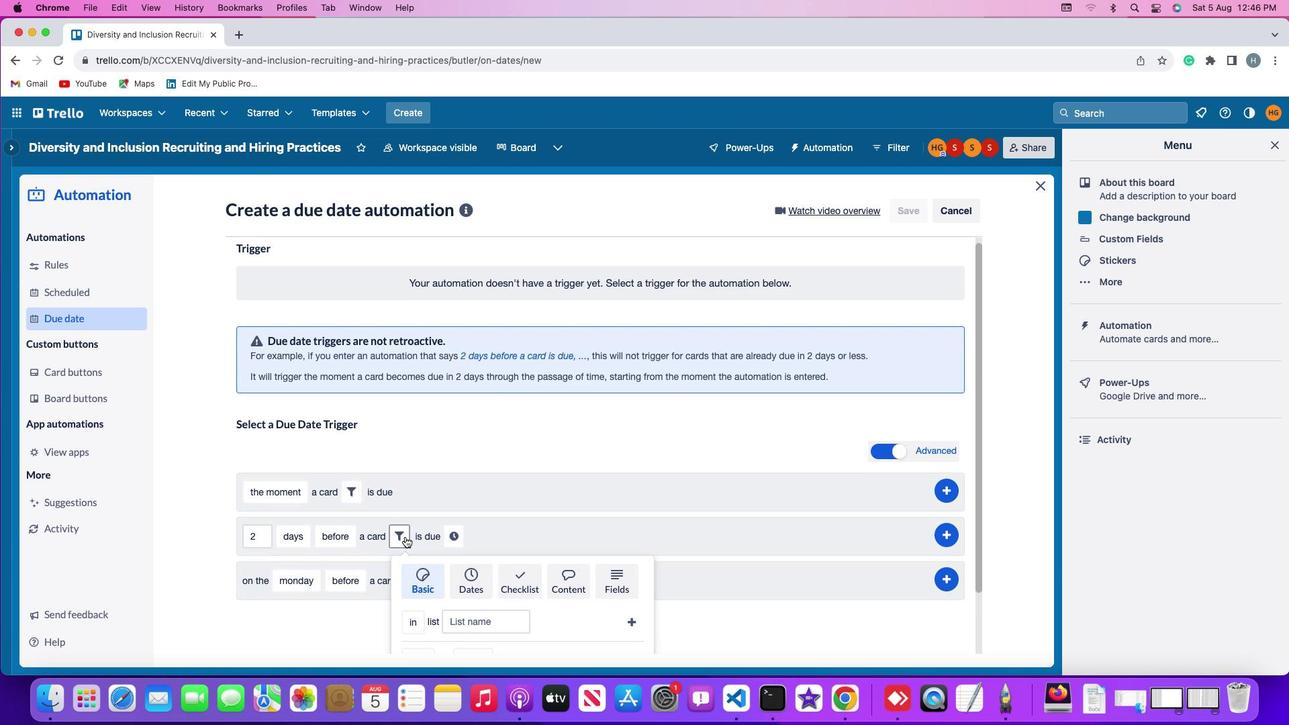 
Action: Mouse scrolled (405, 536) with delta (0, 0)
Screenshot: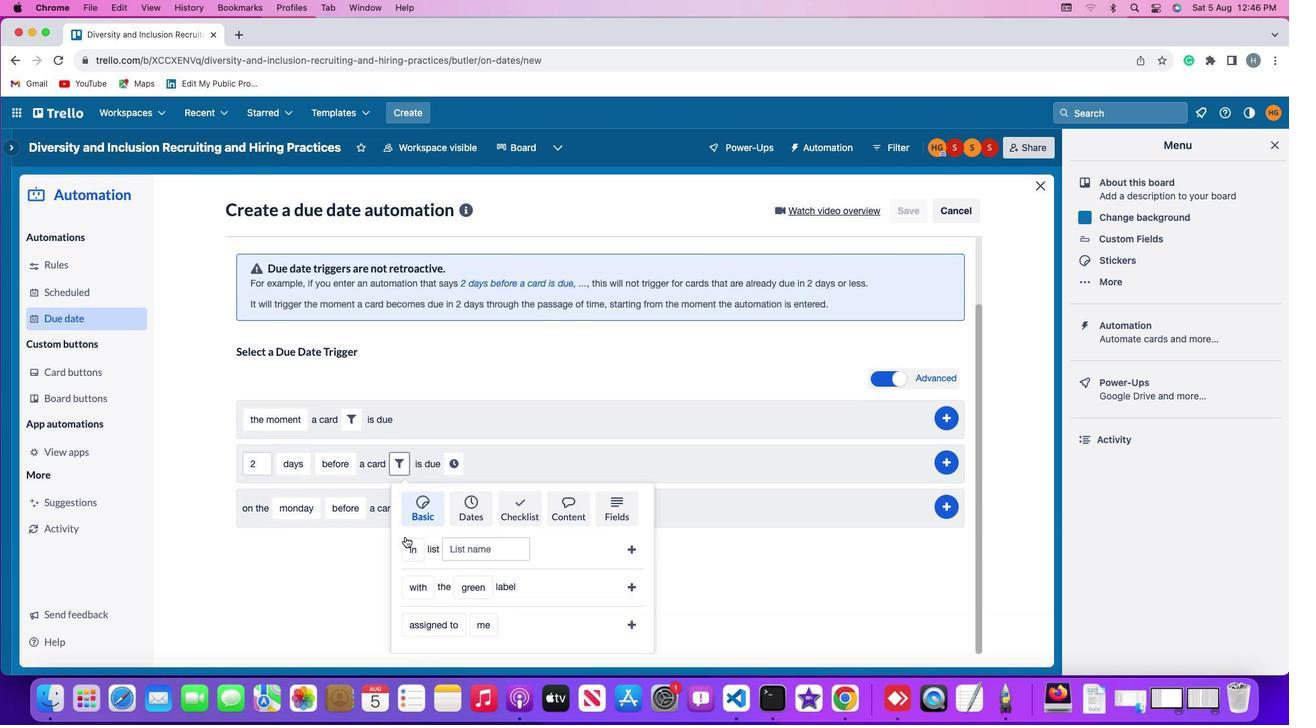 
Action: Mouse scrolled (405, 536) with delta (0, 0)
Screenshot: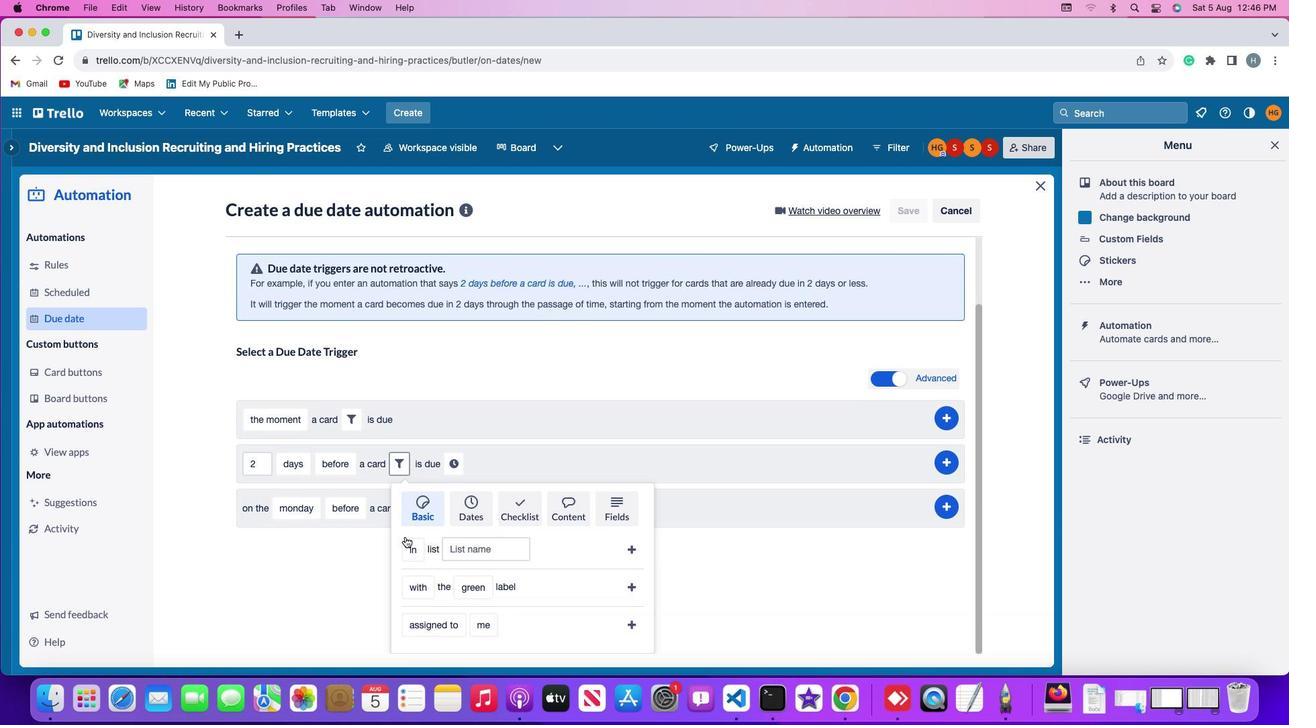 
Action: Mouse scrolled (405, 536) with delta (0, -2)
Screenshot: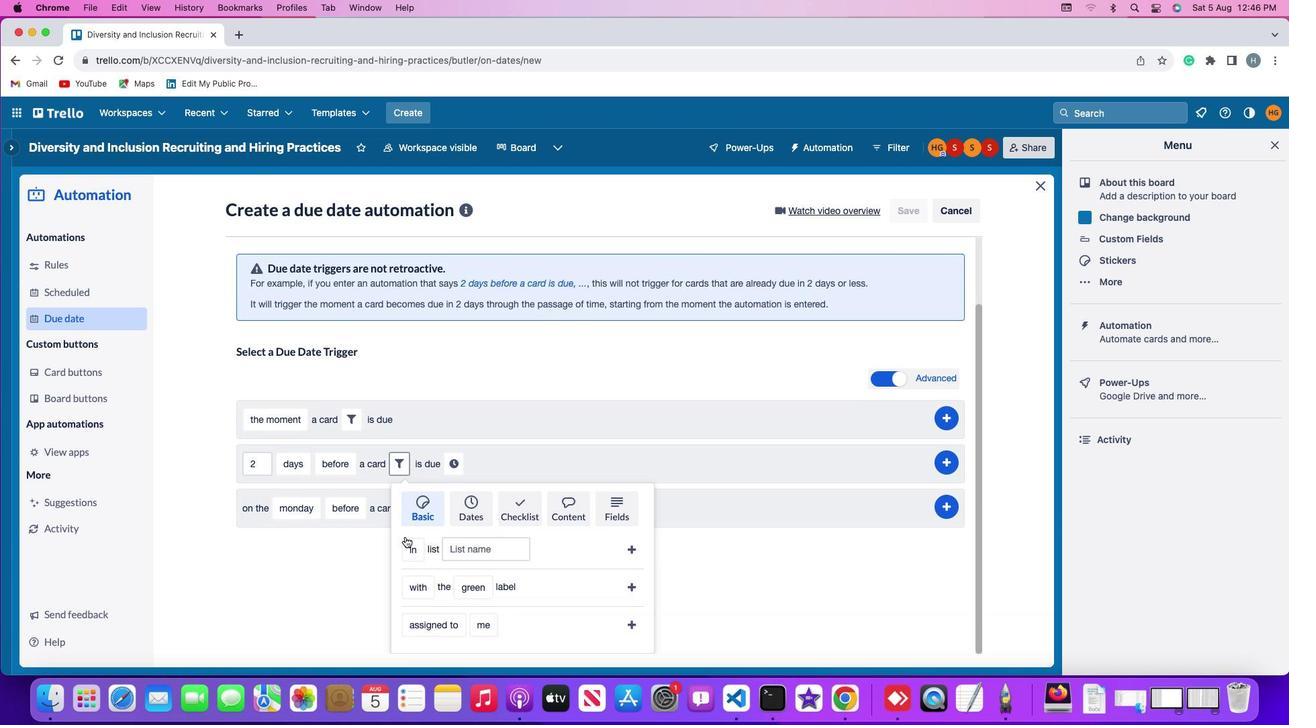 
Action: Mouse scrolled (405, 536) with delta (0, -3)
Screenshot: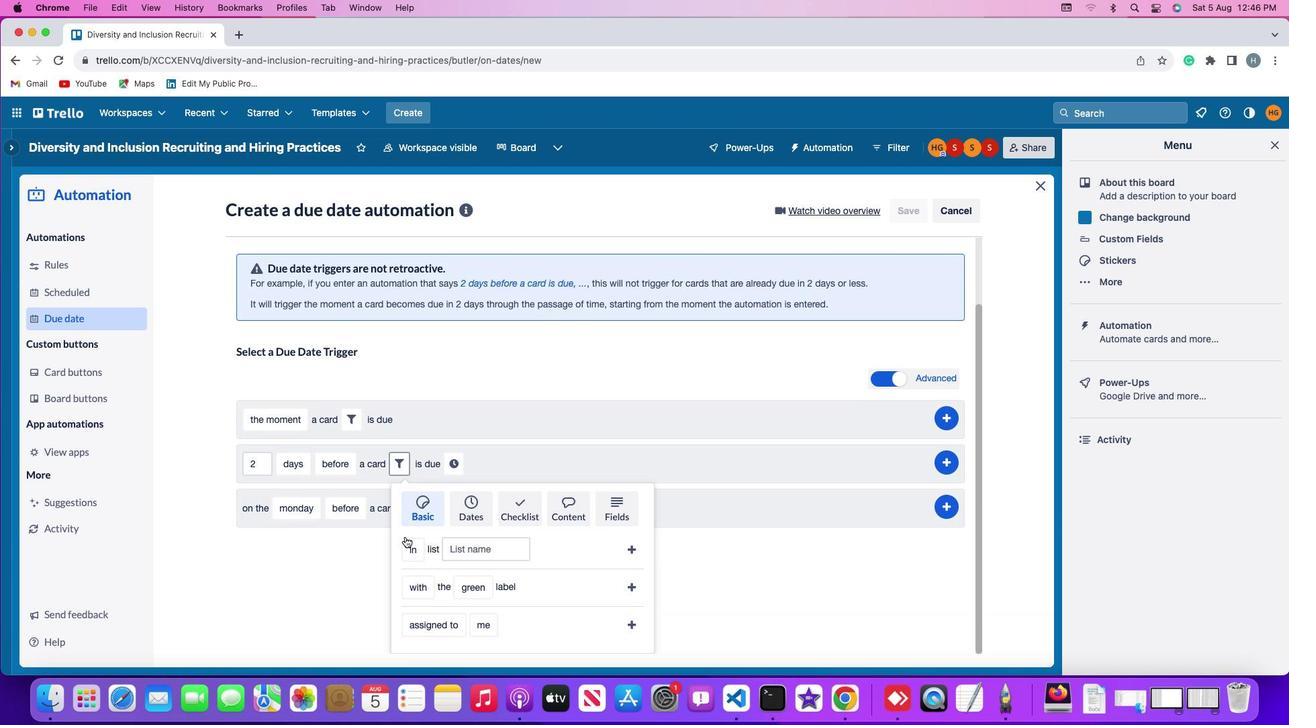 
Action: Mouse moved to (423, 591)
Screenshot: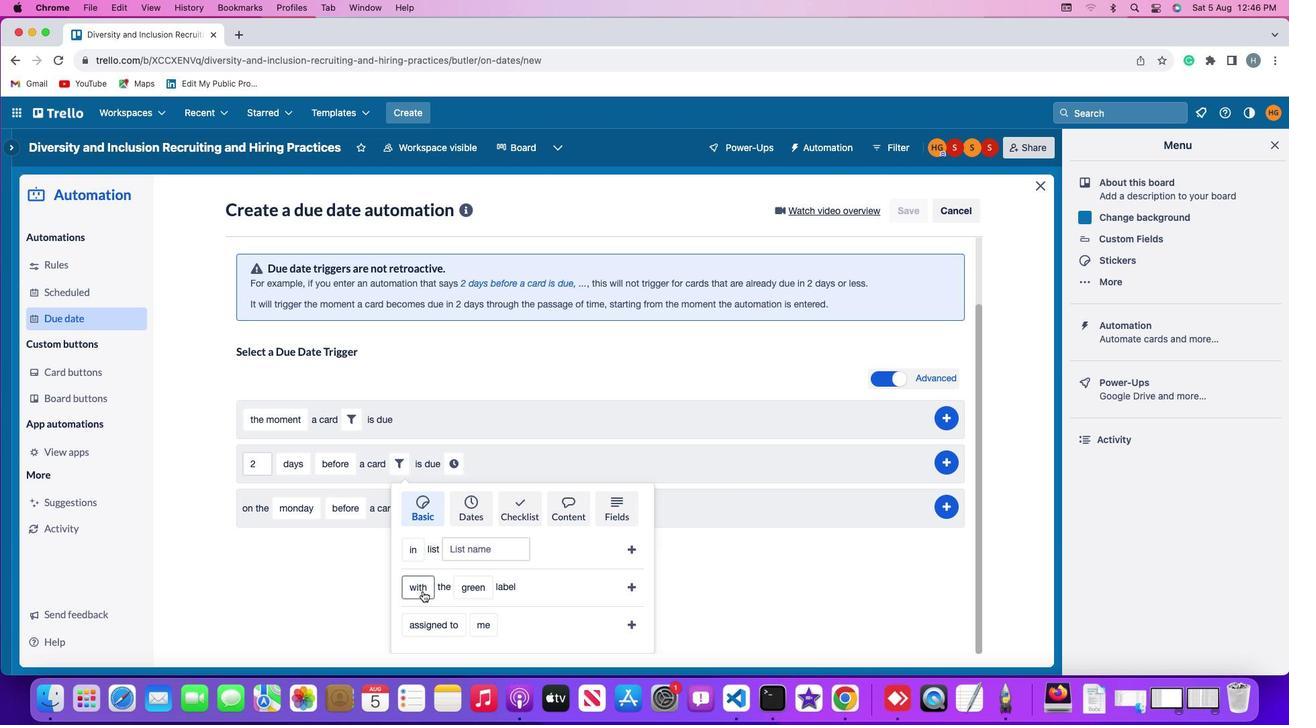 
Action: Mouse pressed left at (423, 591)
Screenshot: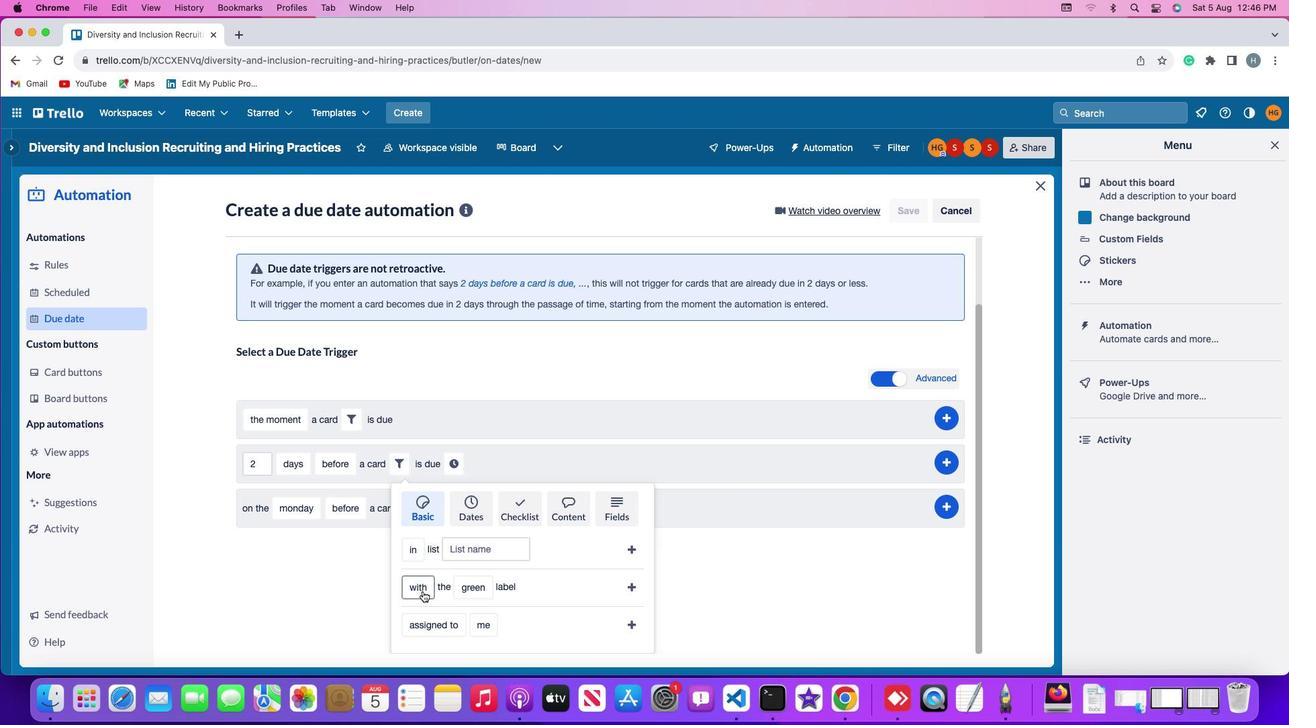 
Action: Mouse moved to (439, 537)
Screenshot: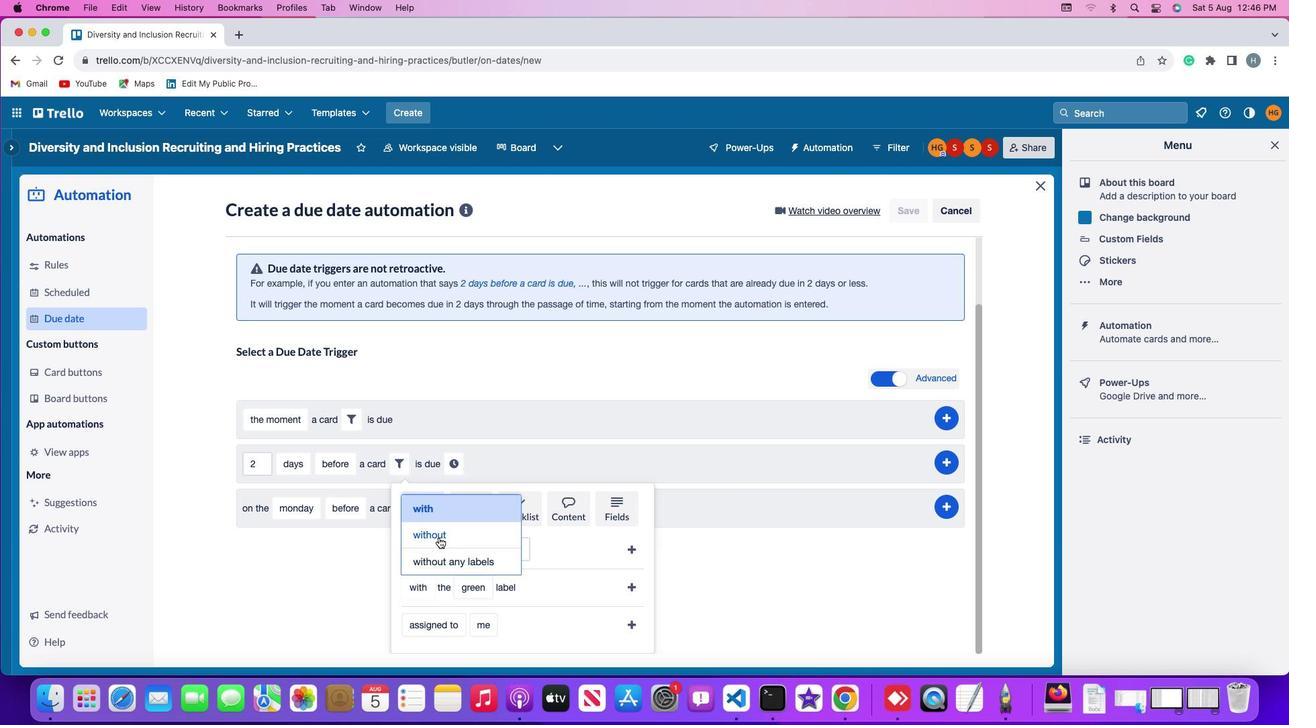 
Action: Mouse pressed left at (439, 537)
Screenshot: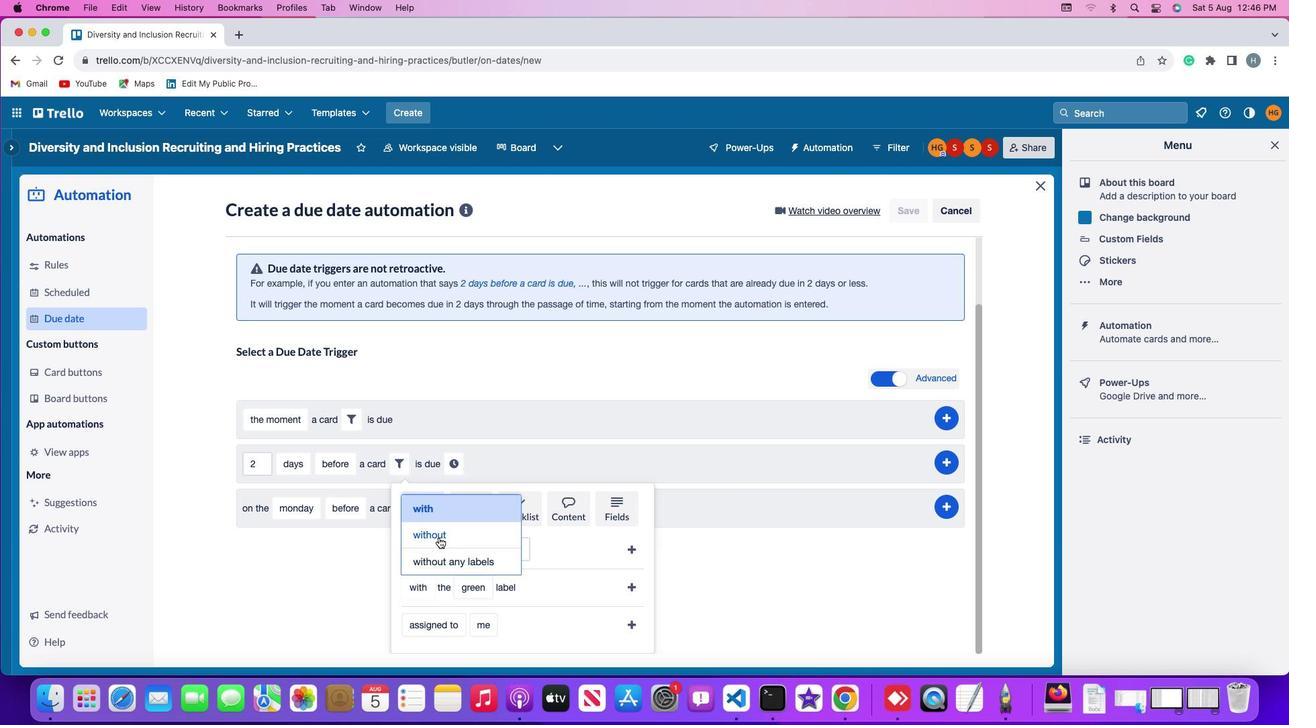 
Action: Mouse moved to (497, 584)
Screenshot: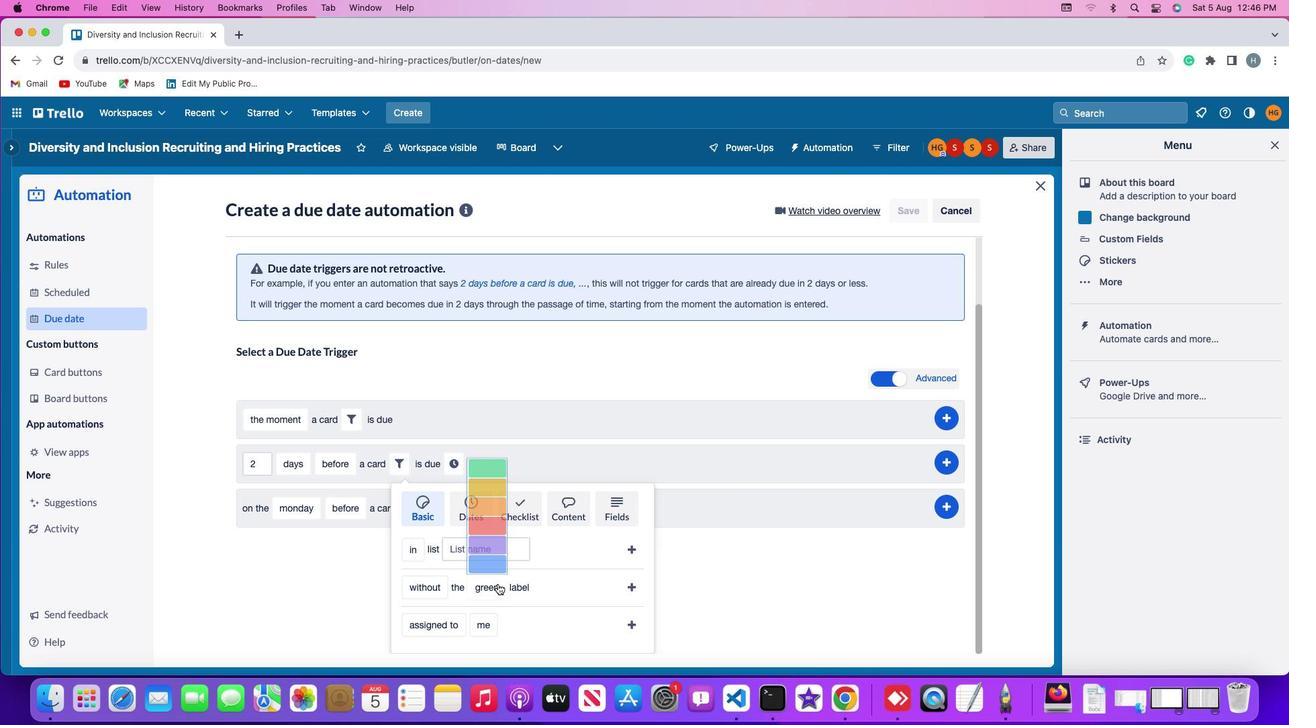 
Action: Mouse pressed left at (497, 584)
Screenshot: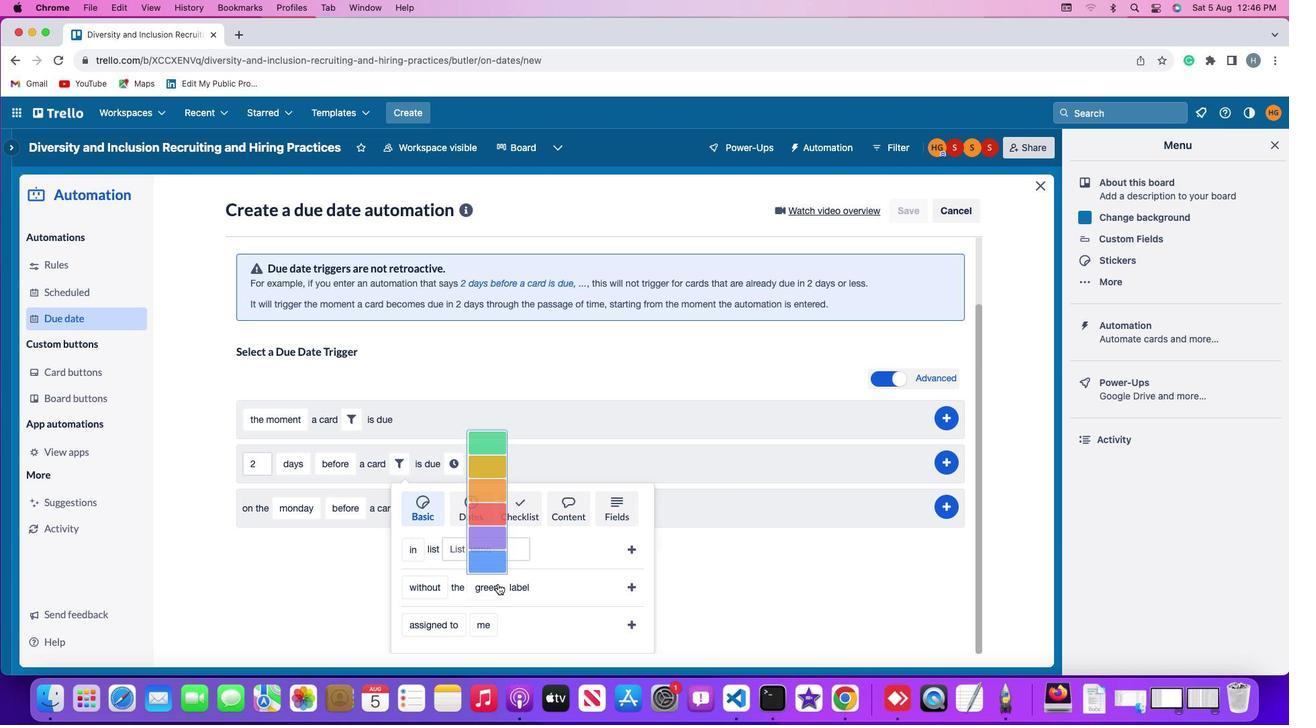 
Action: Mouse moved to (490, 558)
Screenshot: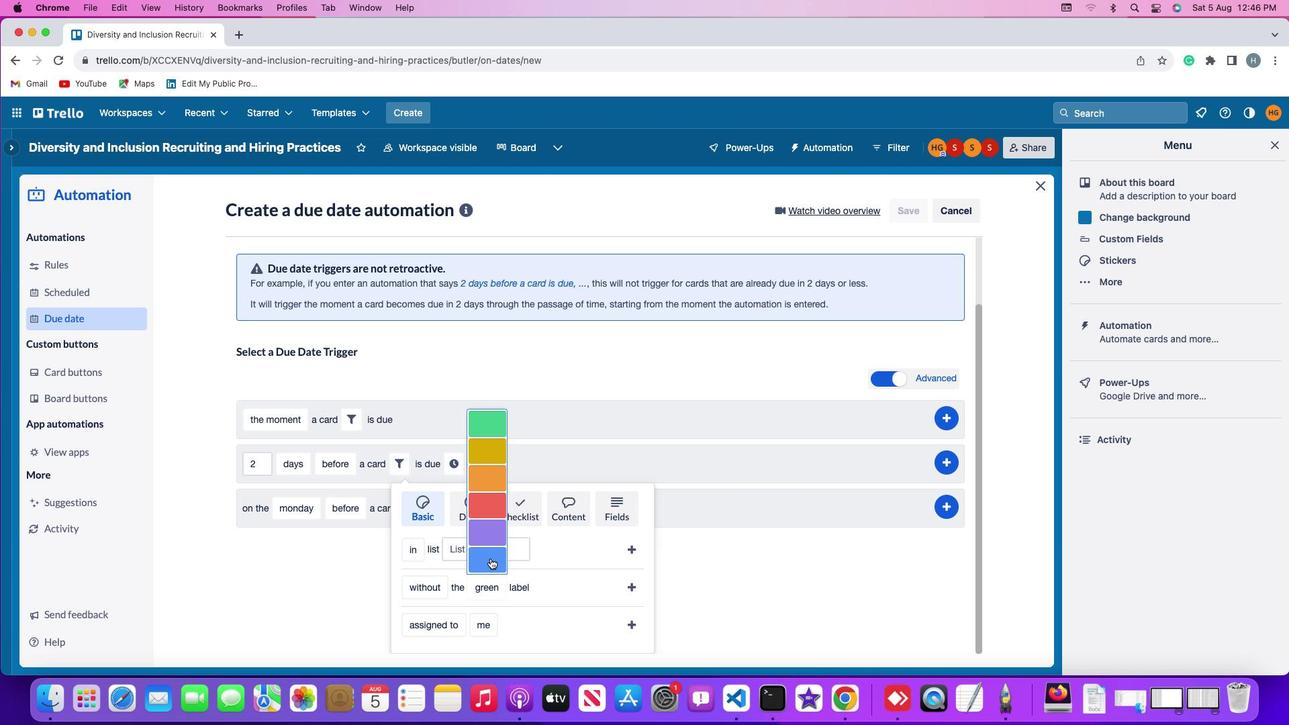 
Action: Mouse pressed left at (490, 558)
Screenshot: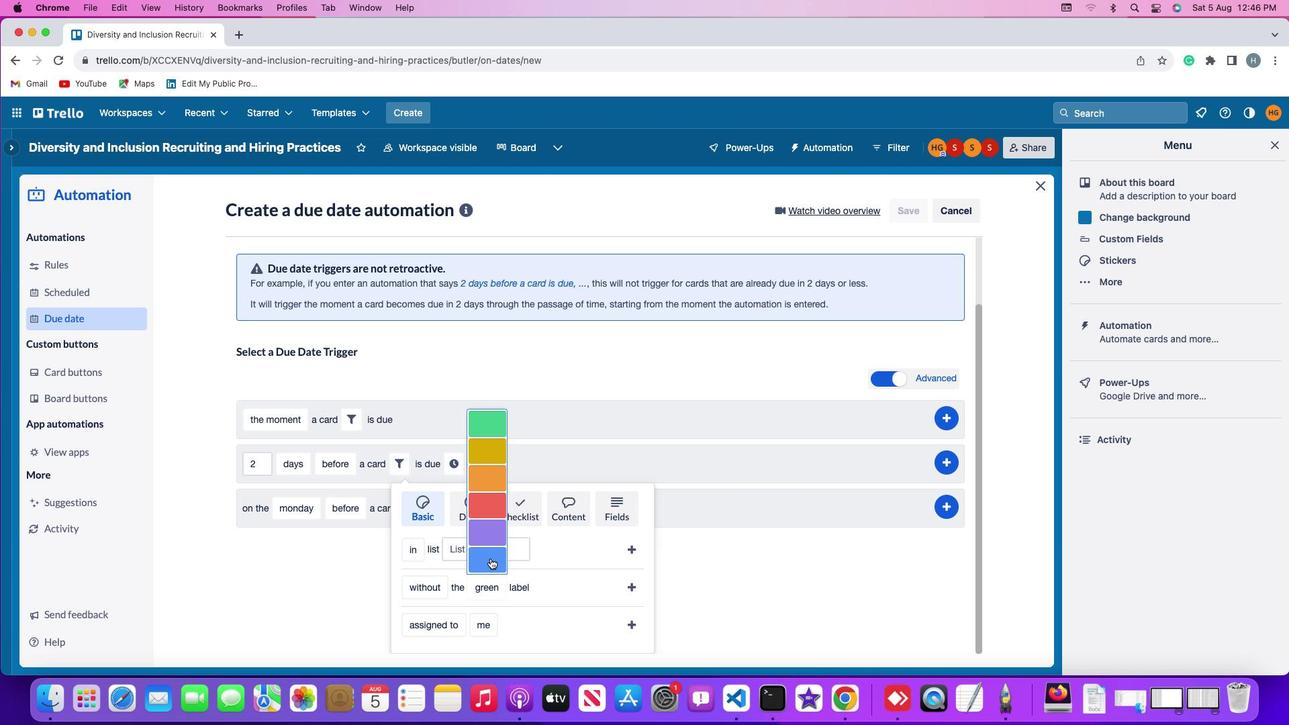 
Action: Mouse moved to (628, 587)
Screenshot: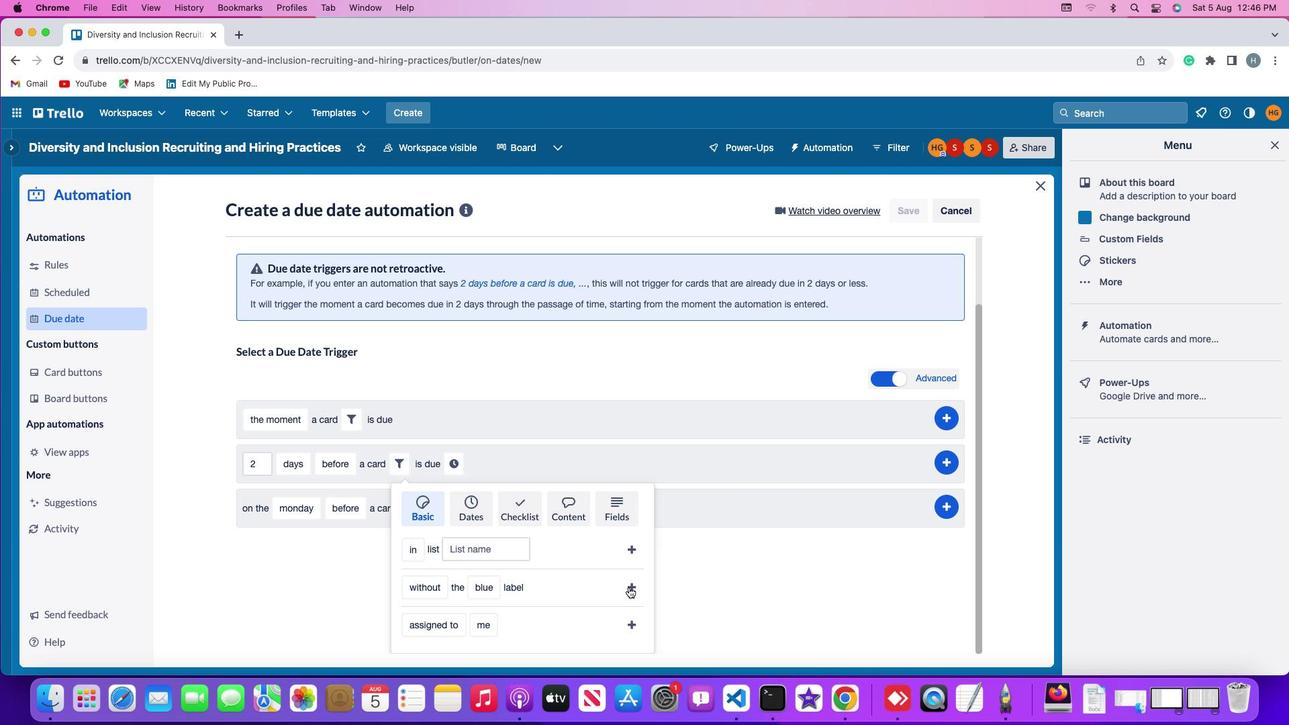 
Action: Mouse pressed left at (628, 587)
Screenshot: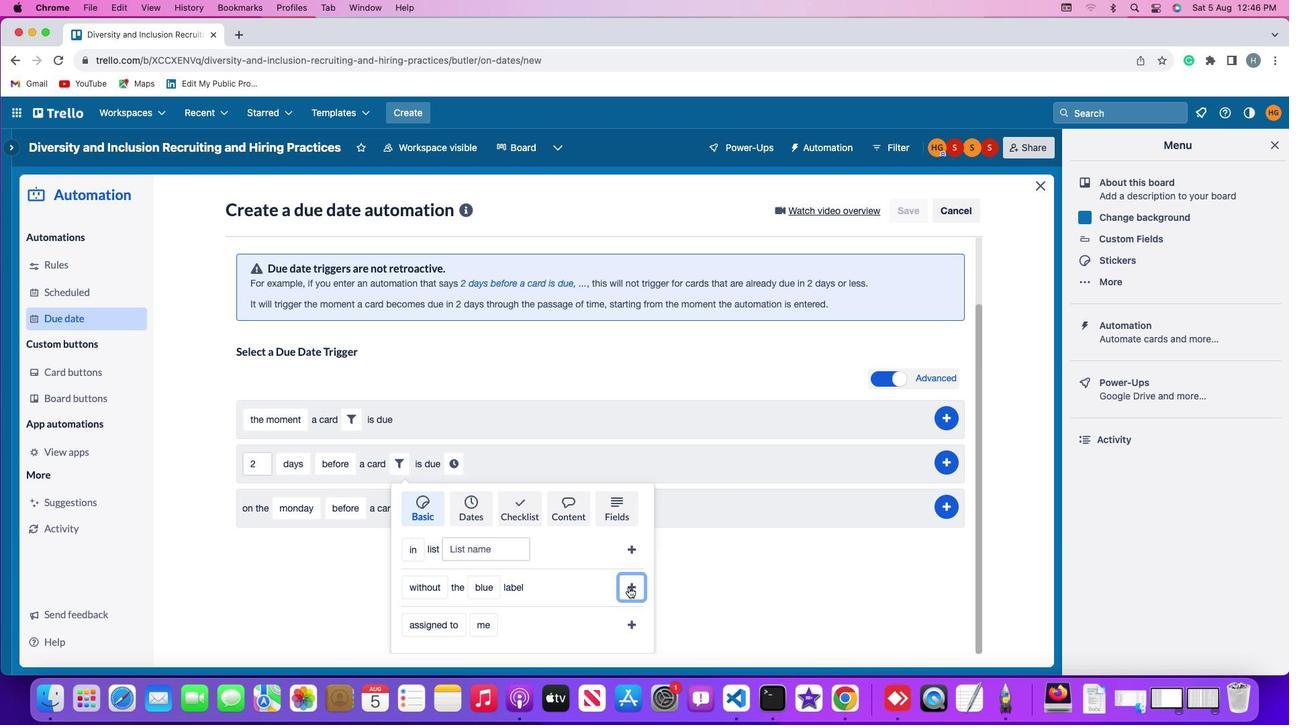 
Action: Mouse moved to (573, 544)
Screenshot: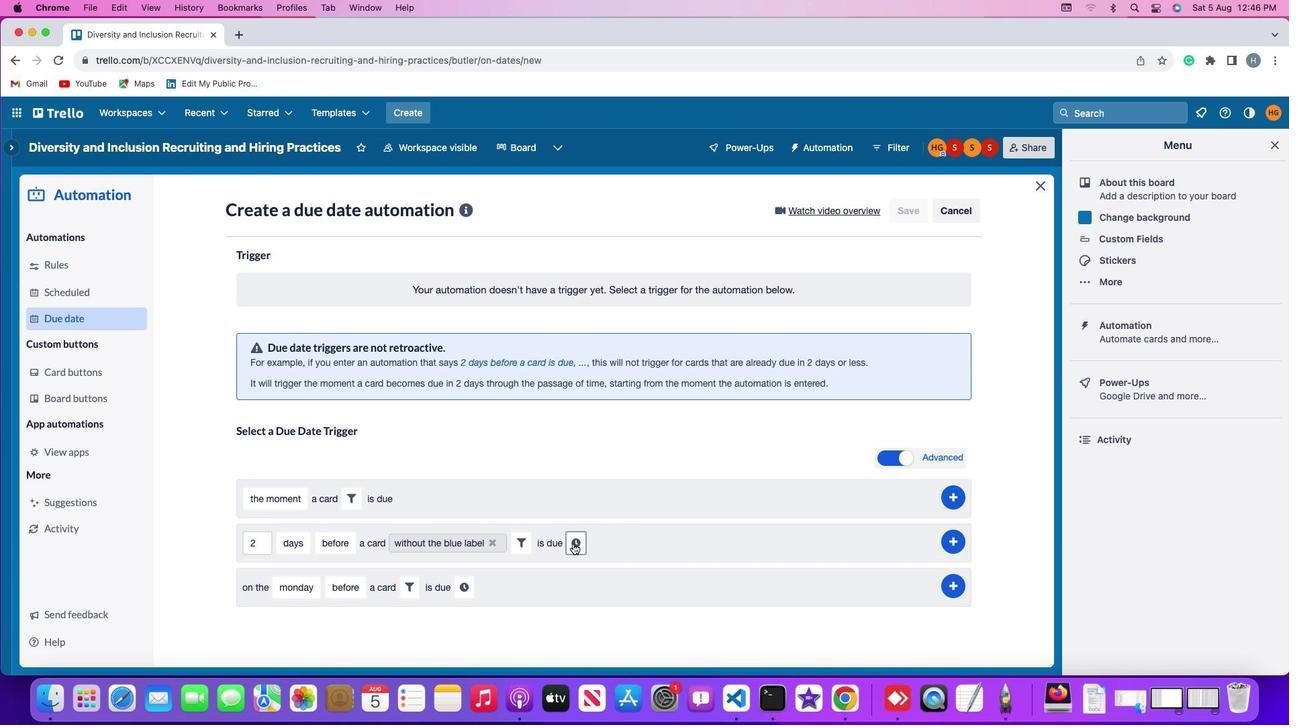 
Action: Mouse pressed left at (573, 544)
Screenshot: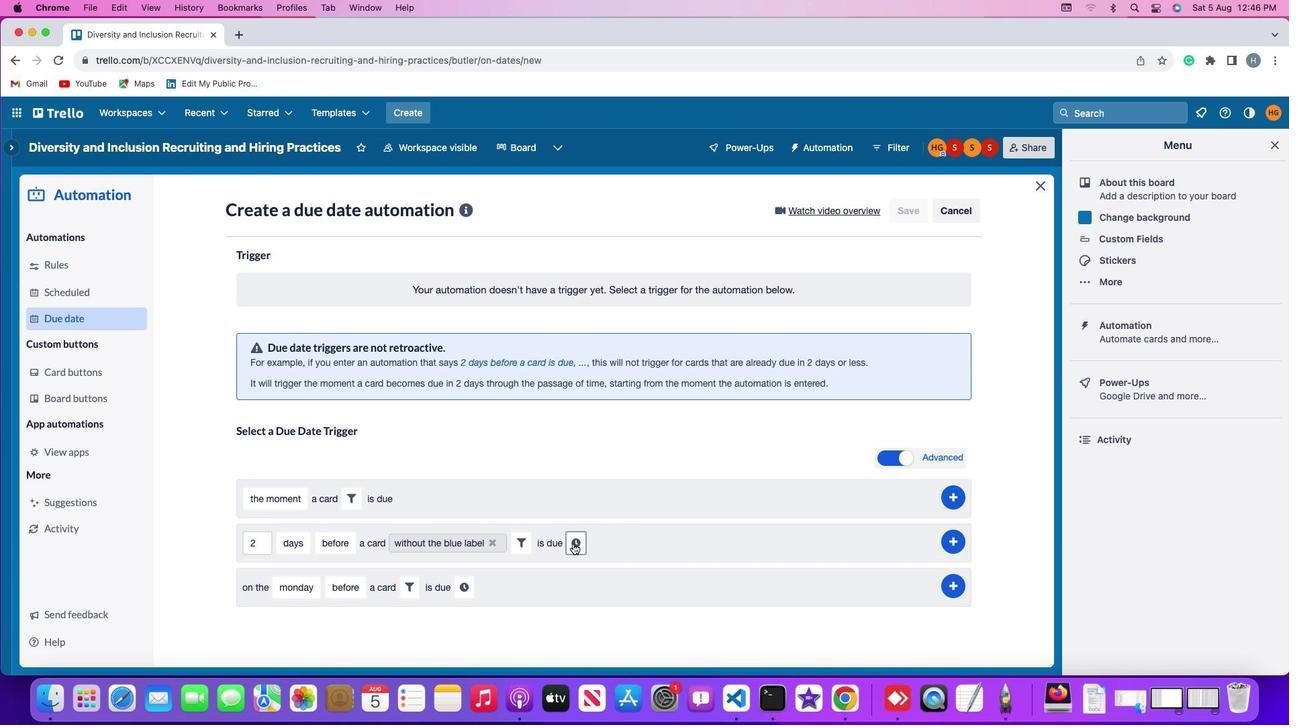 
Action: Mouse moved to (600, 544)
Screenshot: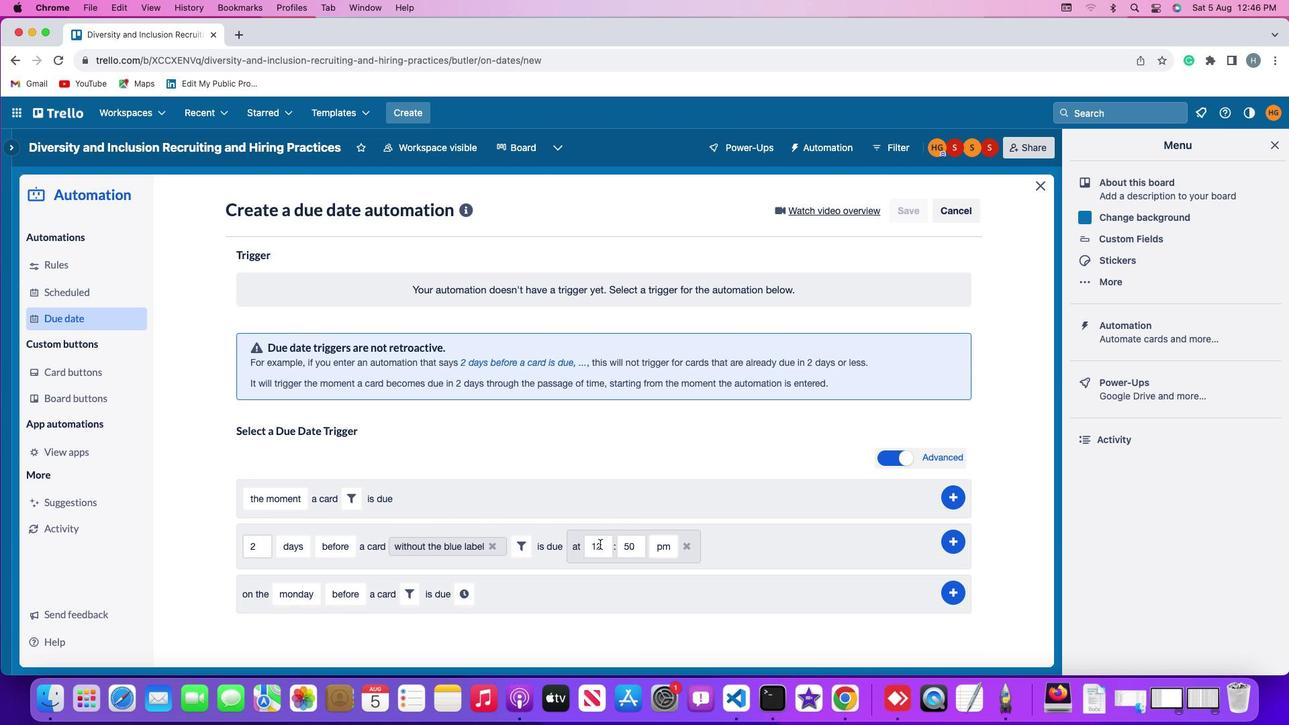 
Action: Mouse pressed left at (600, 544)
Screenshot: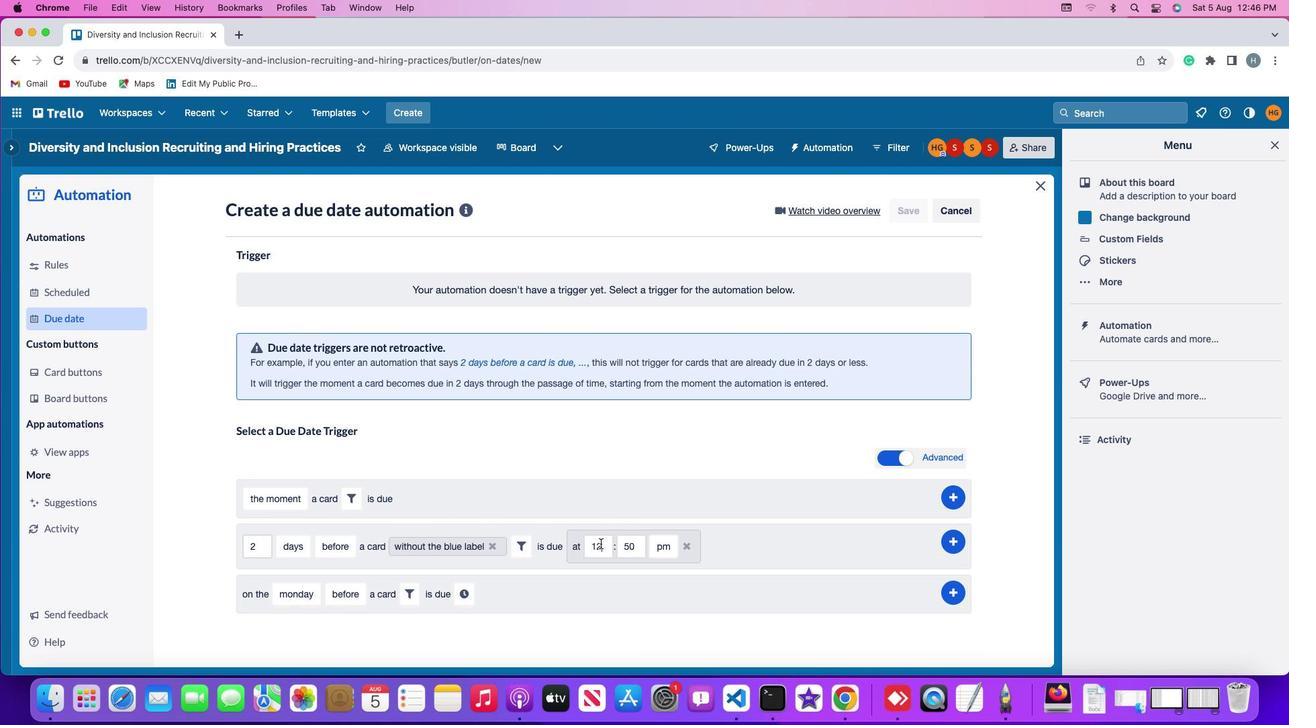 
Action: Mouse moved to (600, 544)
Screenshot: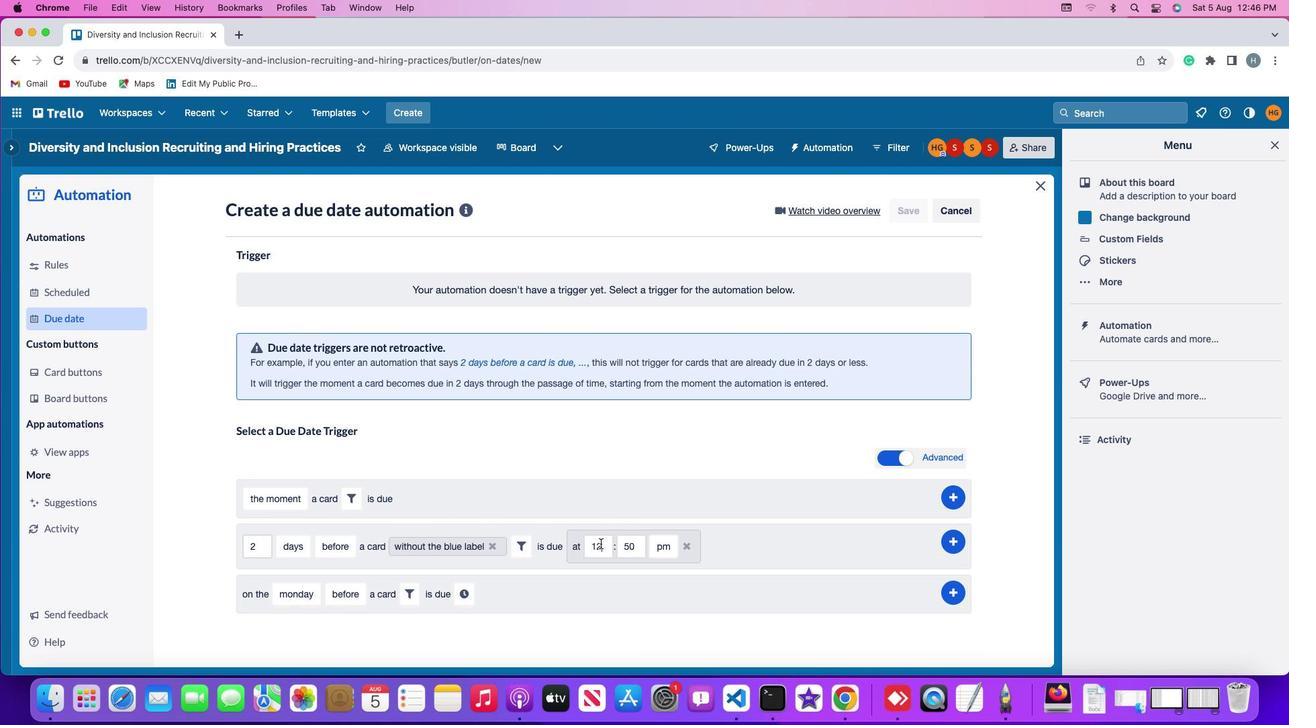 
Action: Key pressed Key.backspace
Screenshot: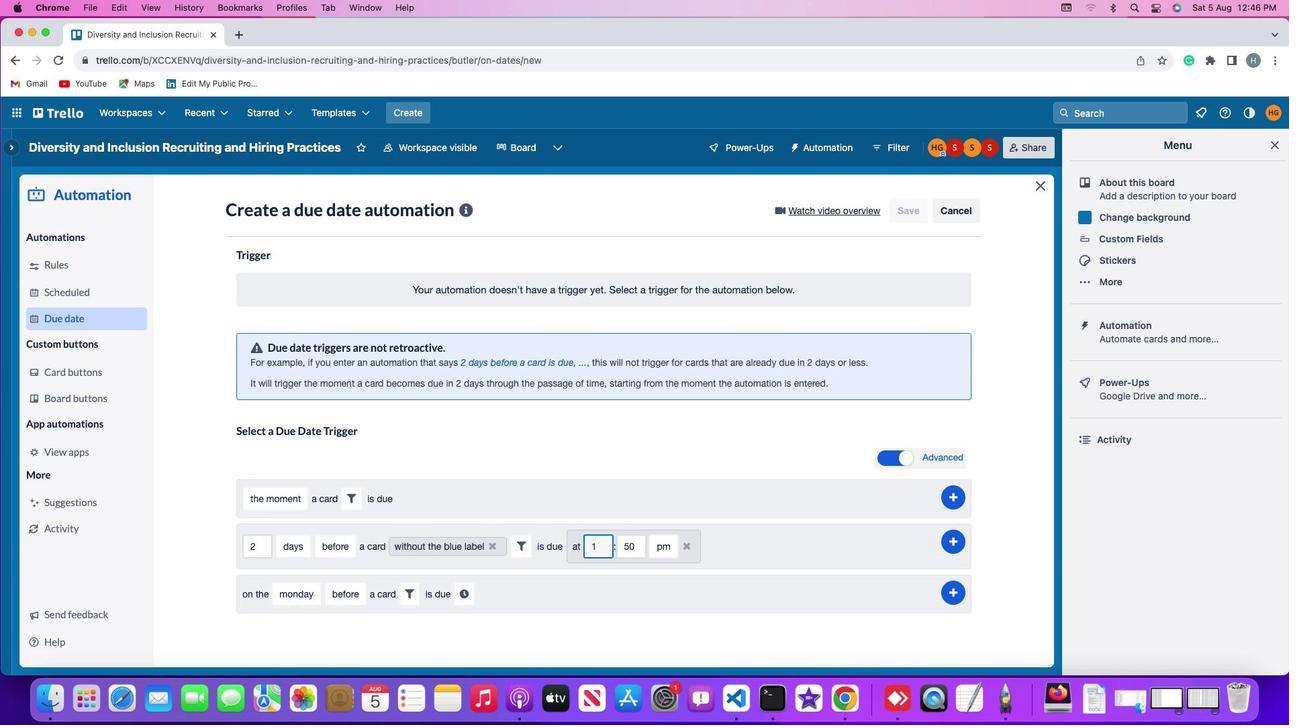 
Action: Mouse moved to (601, 543)
Screenshot: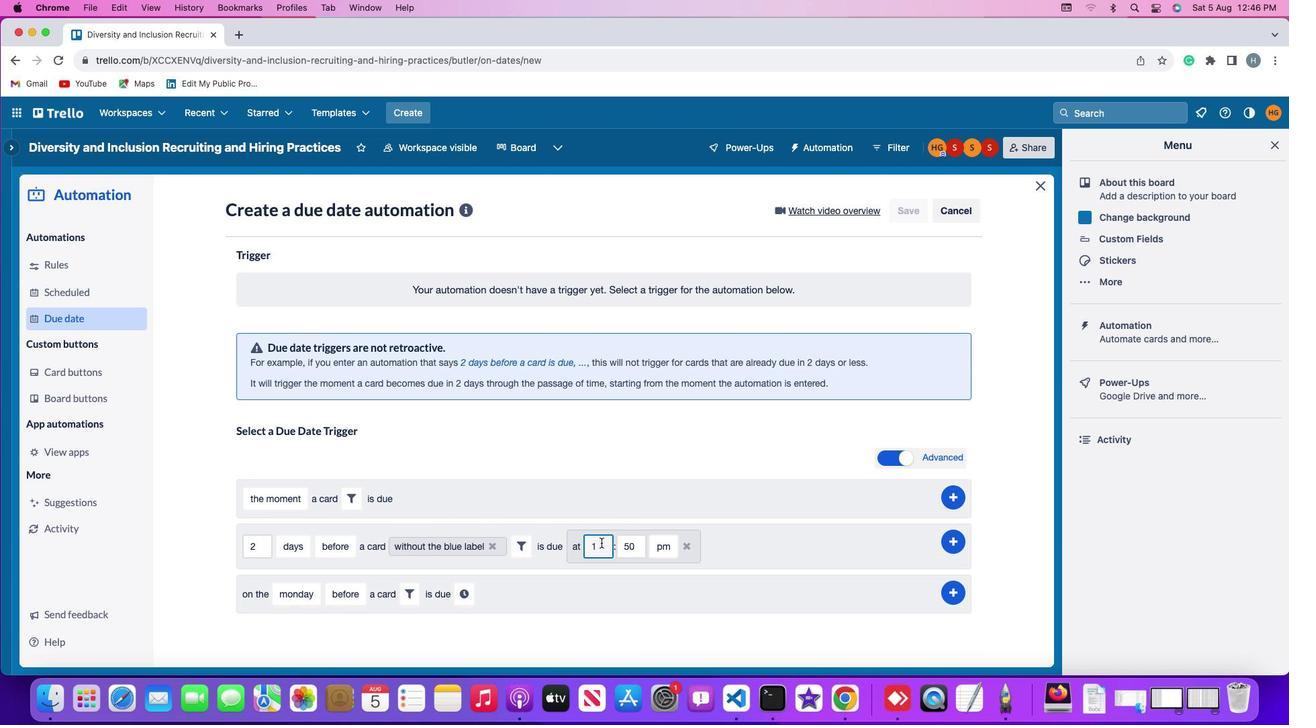 
Action: Key pressed '1'
Screenshot: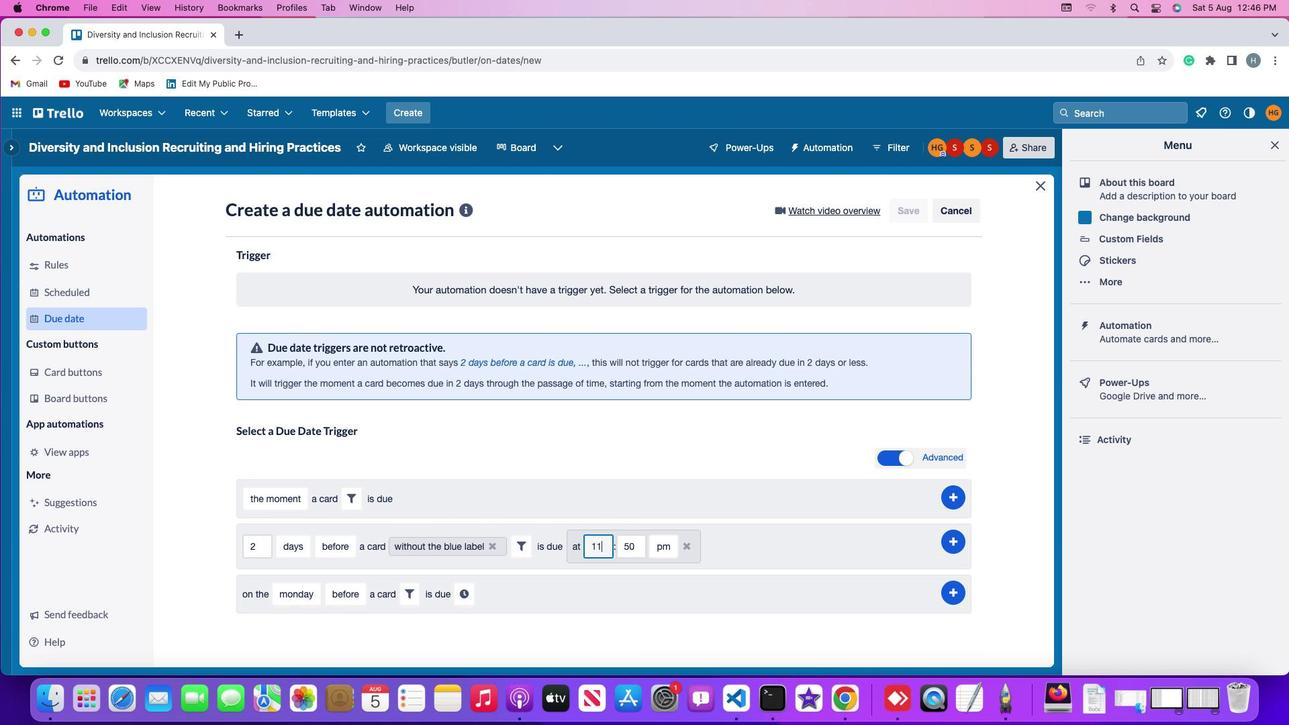 
Action: Mouse moved to (632, 546)
Screenshot: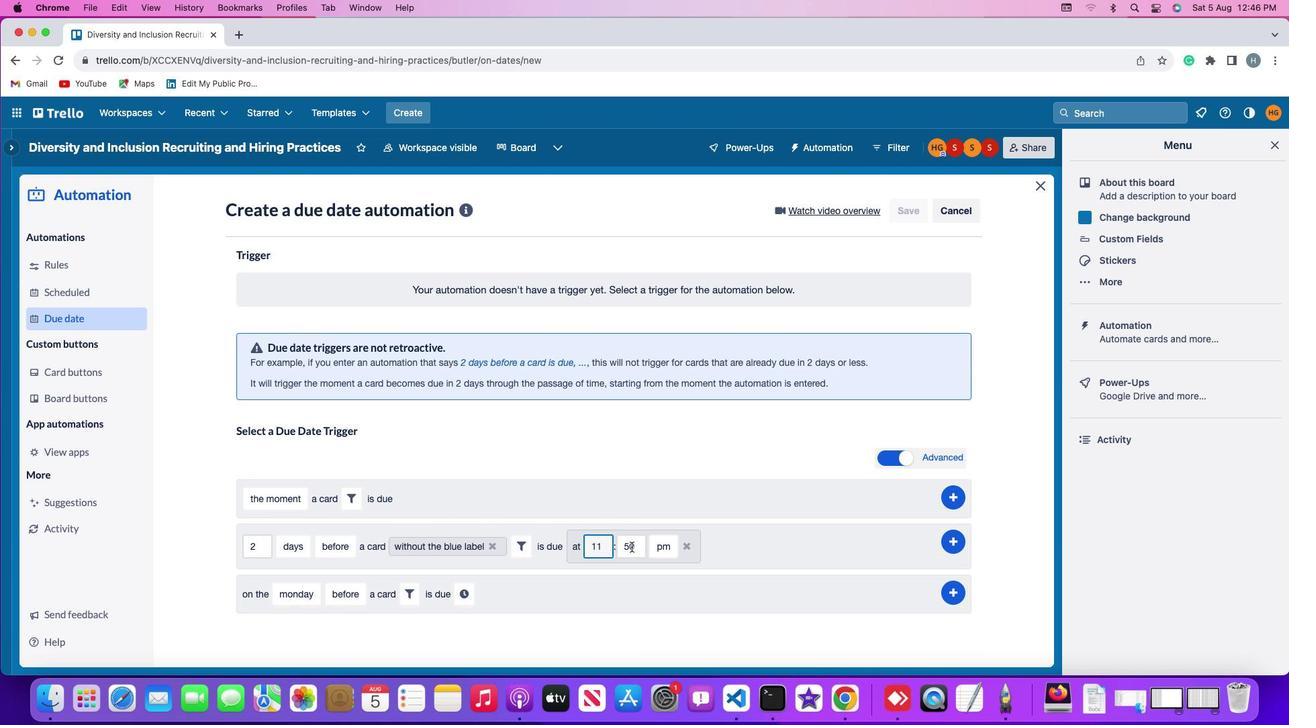 
Action: Mouse pressed left at (632, 546)
Screenshot: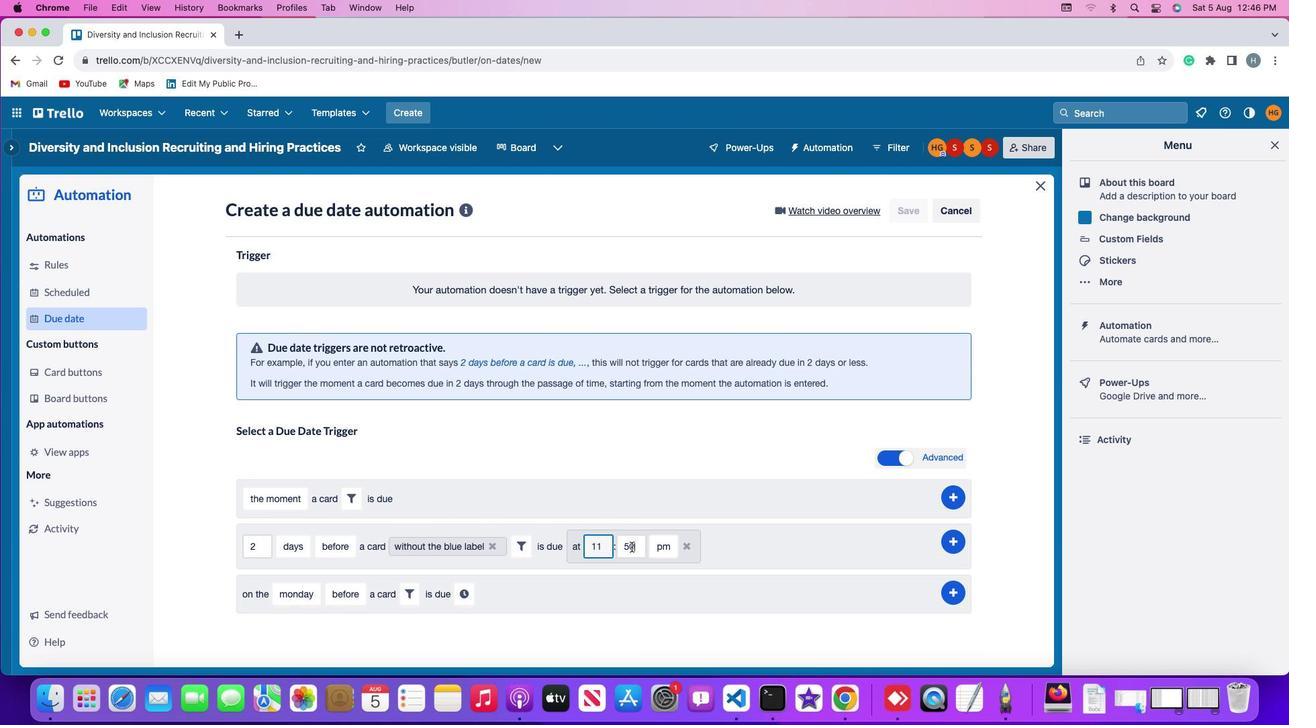 
Action: Mouse moved to (636, 546)
Screenshot: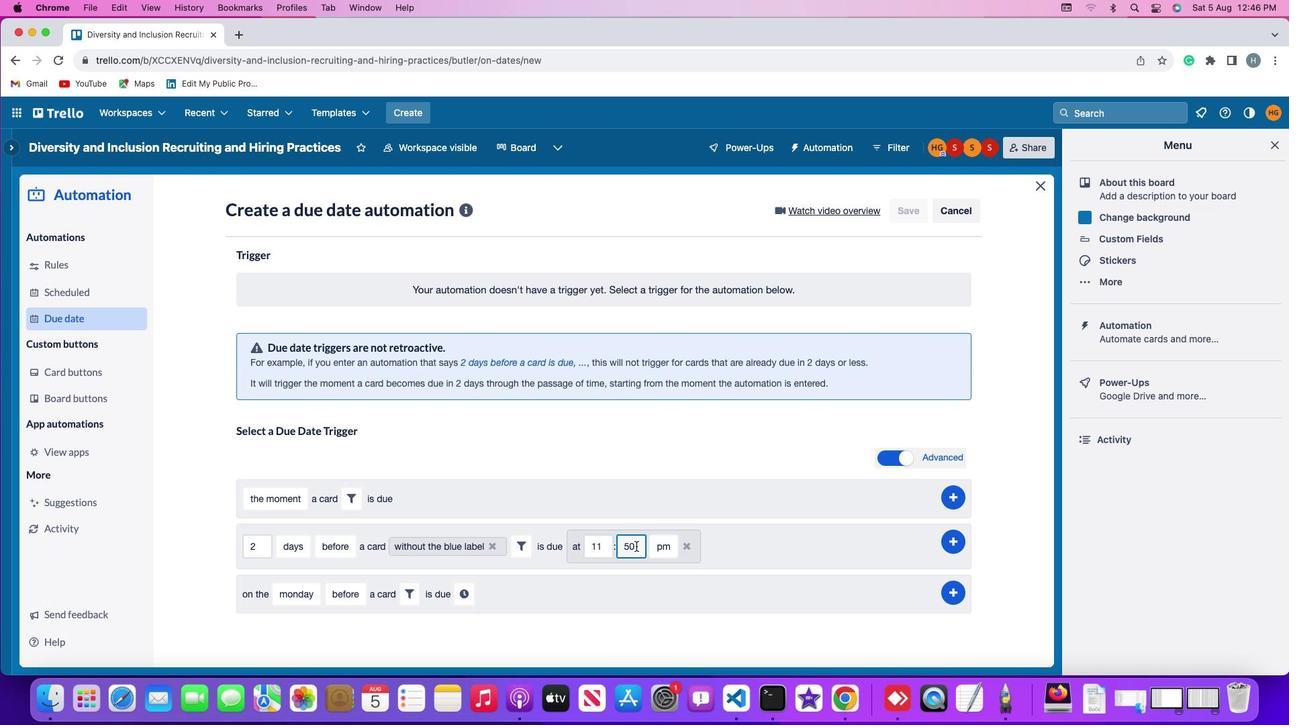 
Action: Key pressed Key.backspaceKey.backspace'0''0'
Screenshot: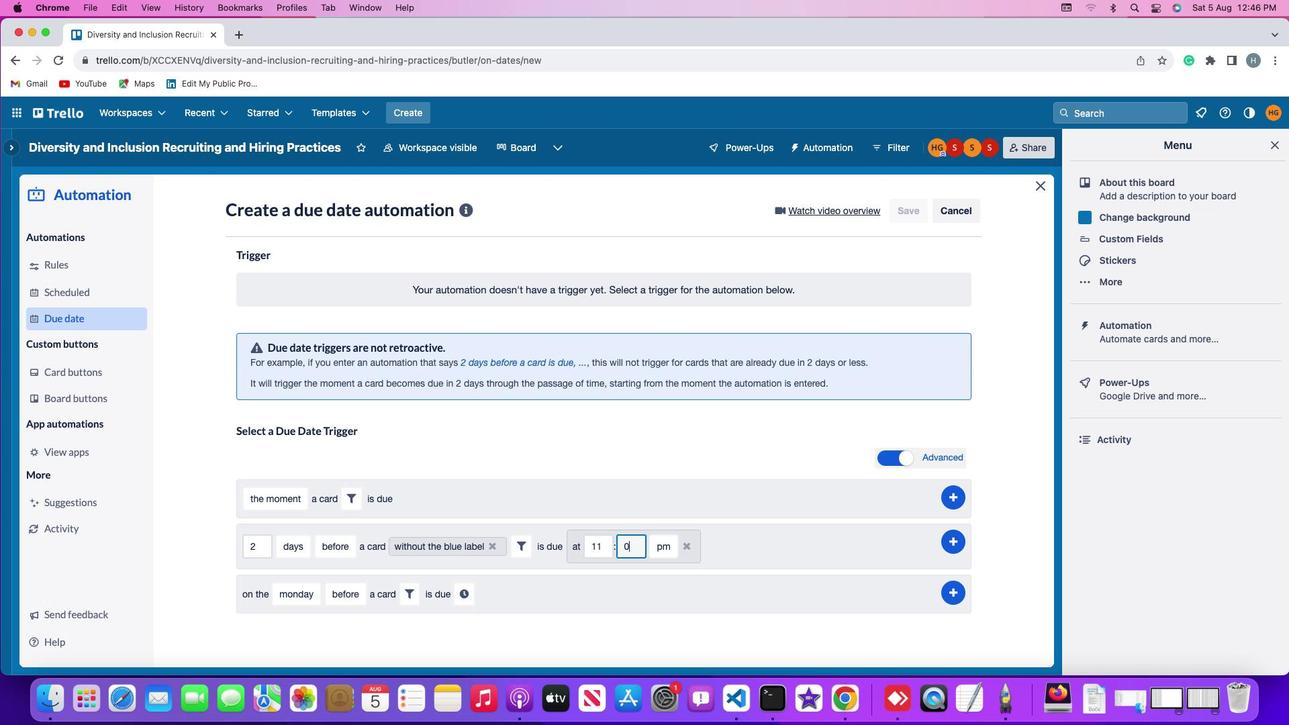 
Action: Mouse moved to (657, 547)
Screenshot: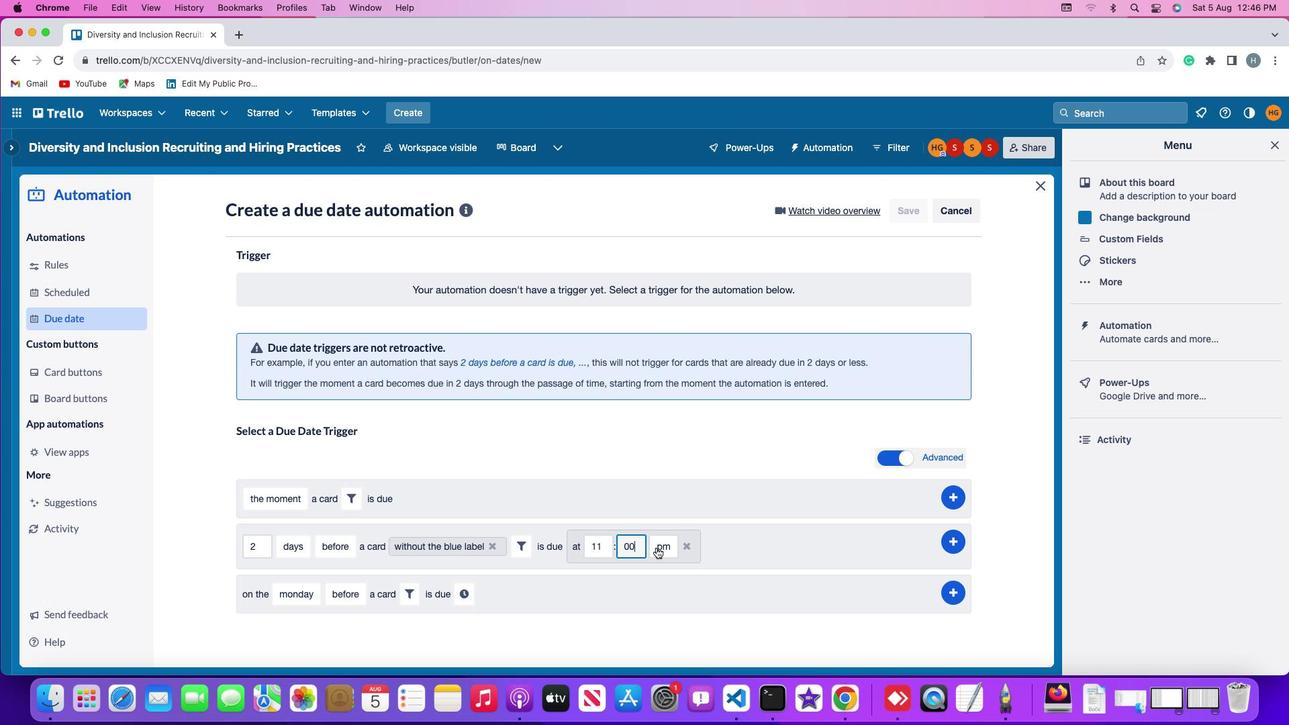 
Action: Mouse pressed left at (657, 547)
Screenshot: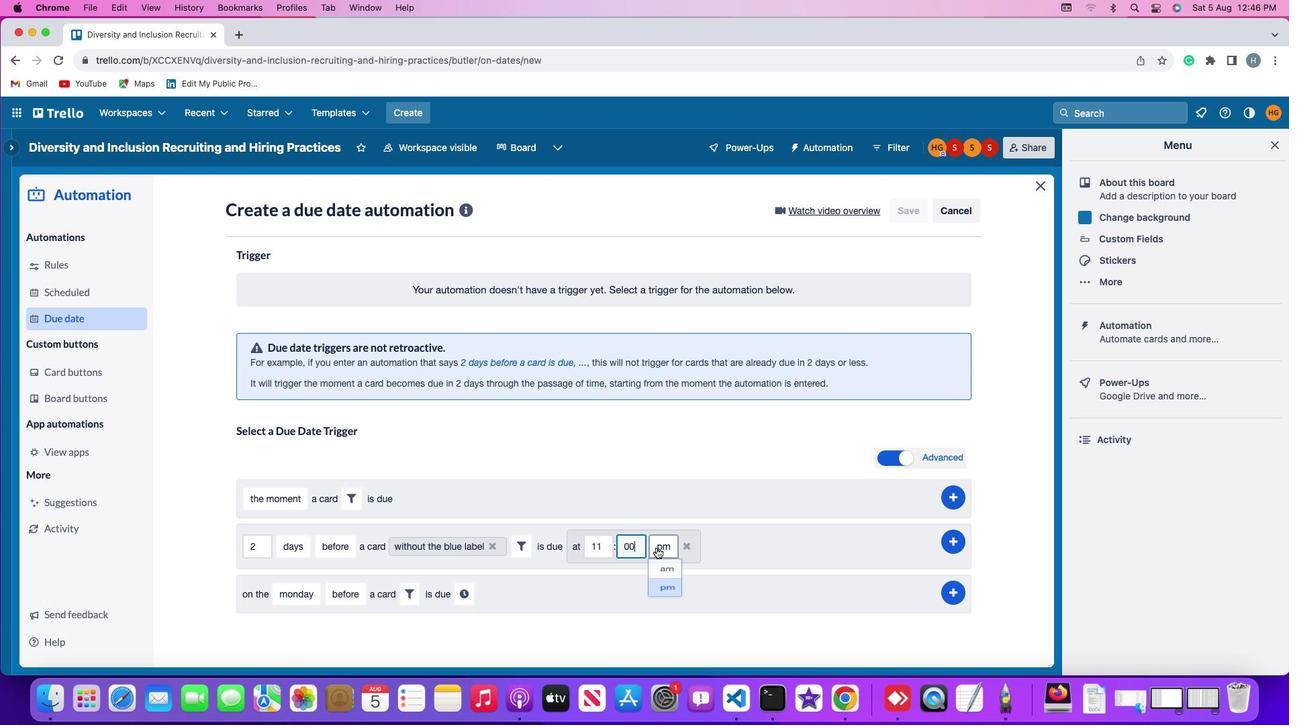 
Action: Mouse moved to (661, 575)
Screenshot: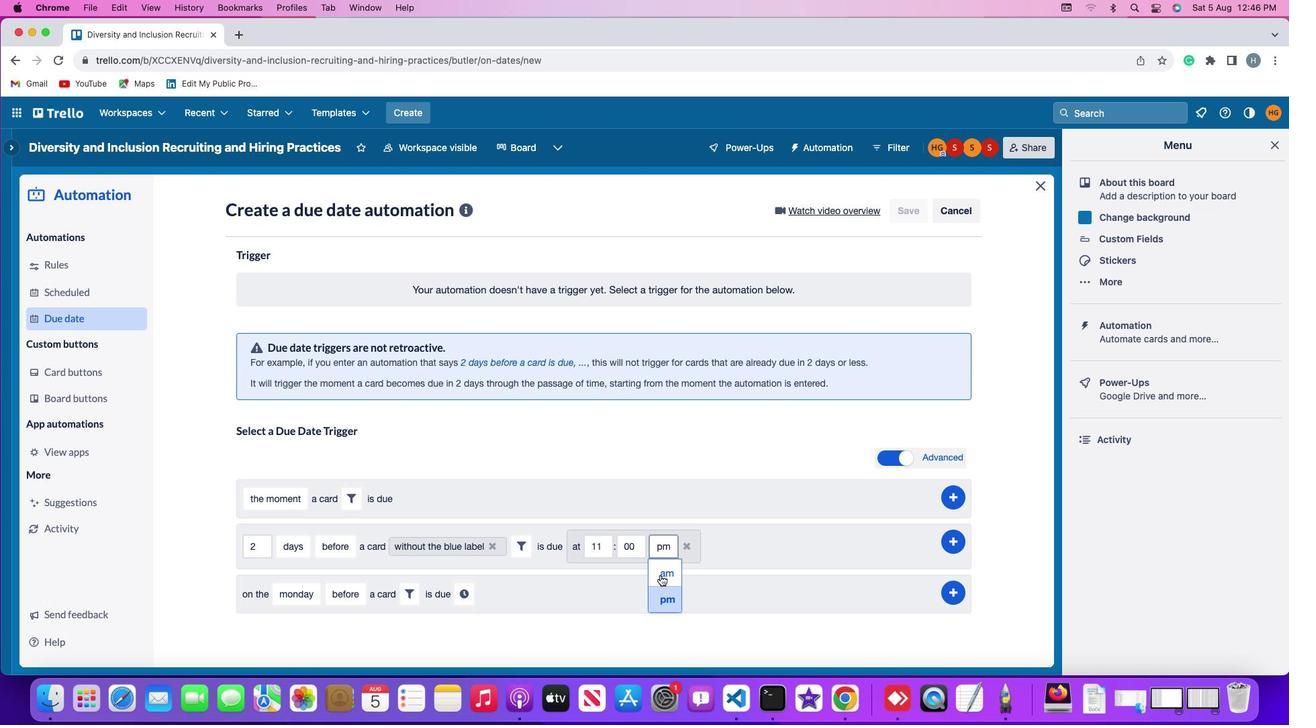 
Action: Mouse pressed left at (661, 575)
Screenshot: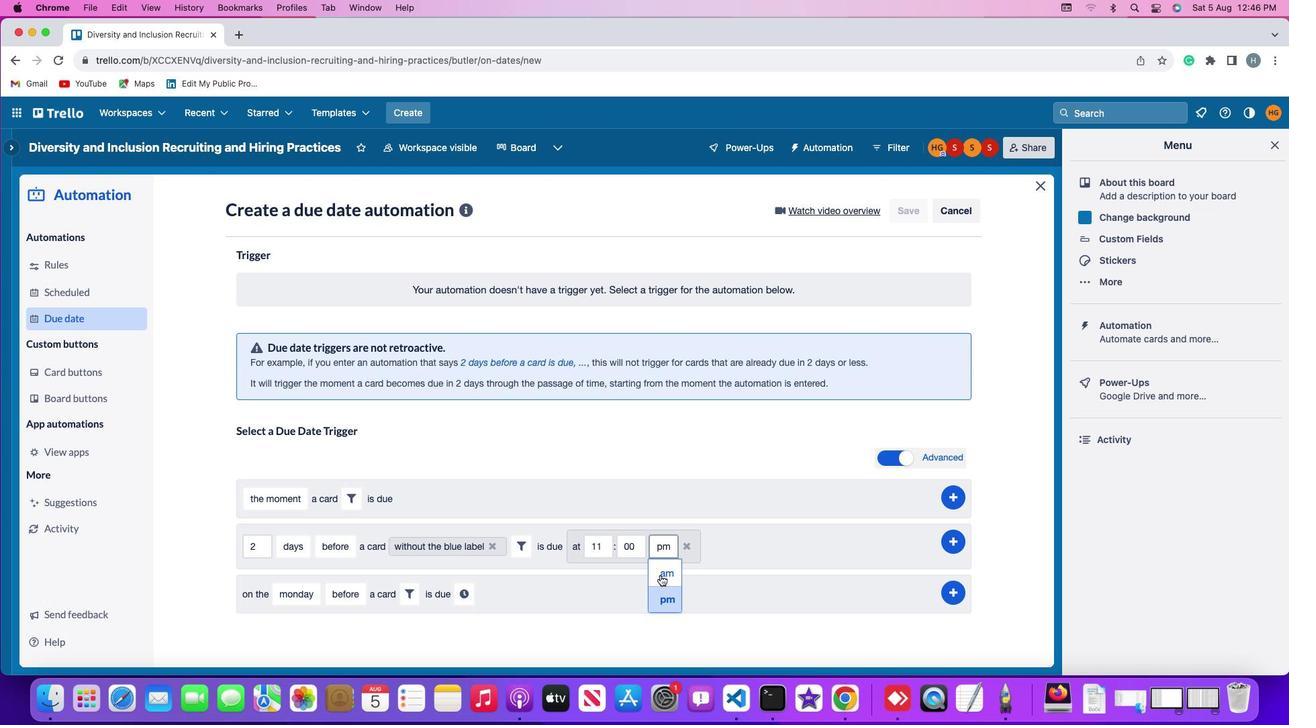 
Action: Mouse moved to (965, 539)
Screenshot: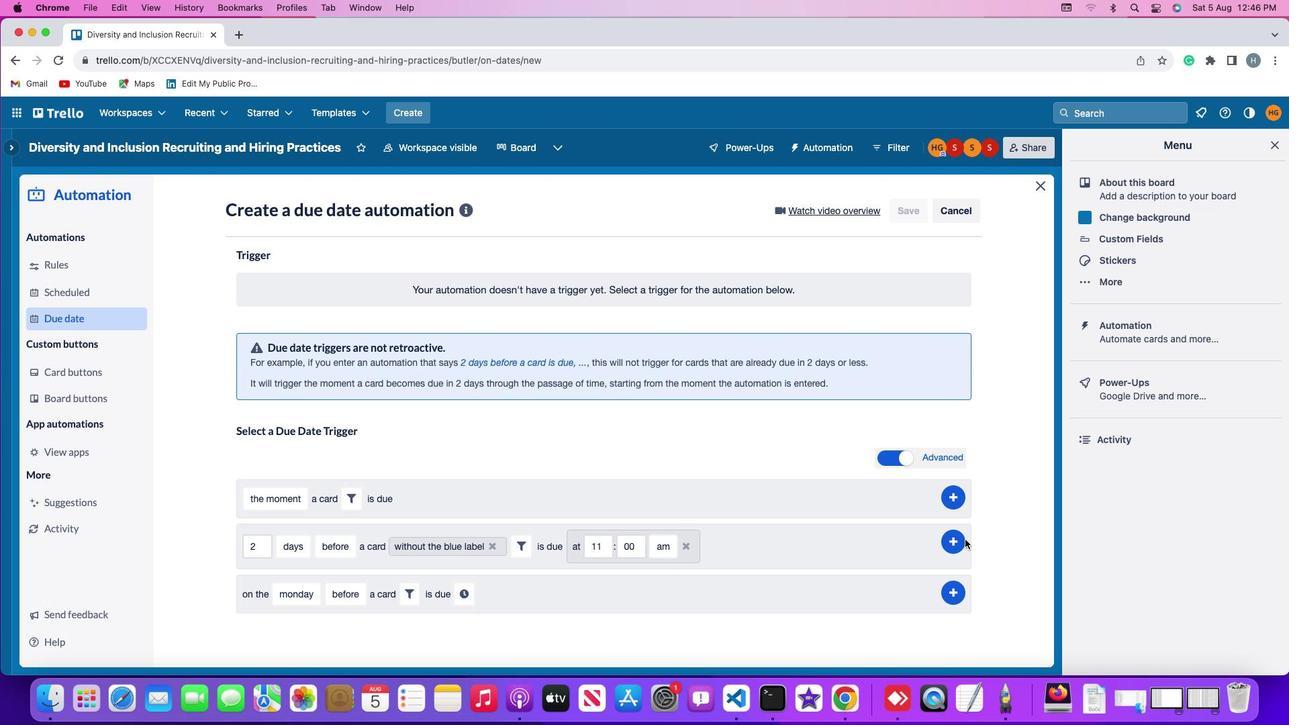 
Action: Mouse pressed left at (965, 539)
Screenshot: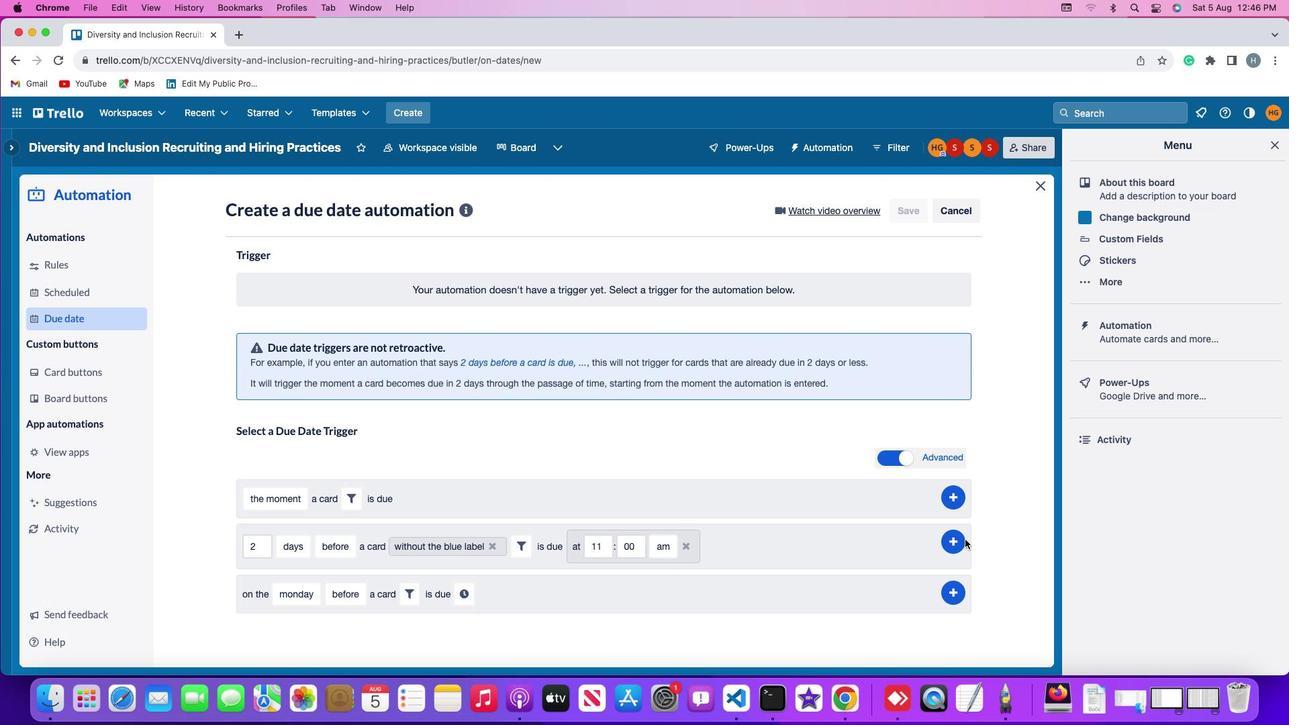 
Action: Mouse moved to (956, 538)
Screenshot: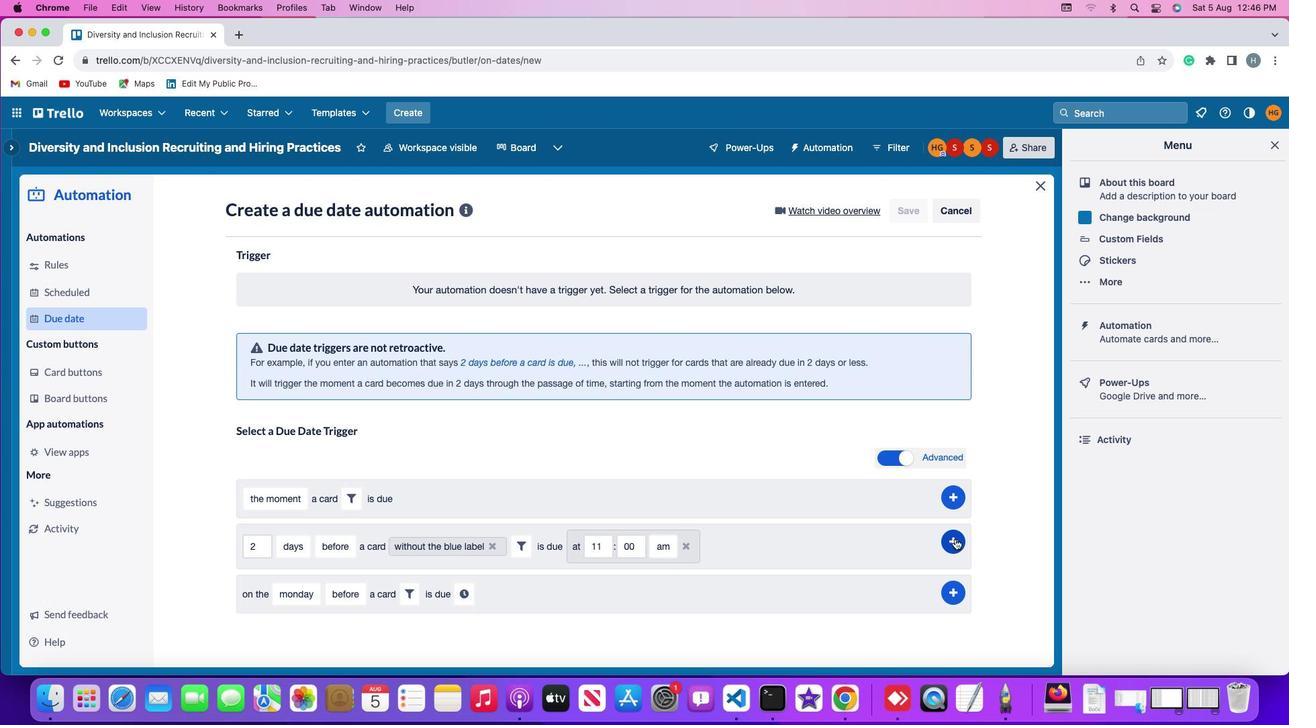 
Action: Mouse pressed left at (956, 538)
Screenshot: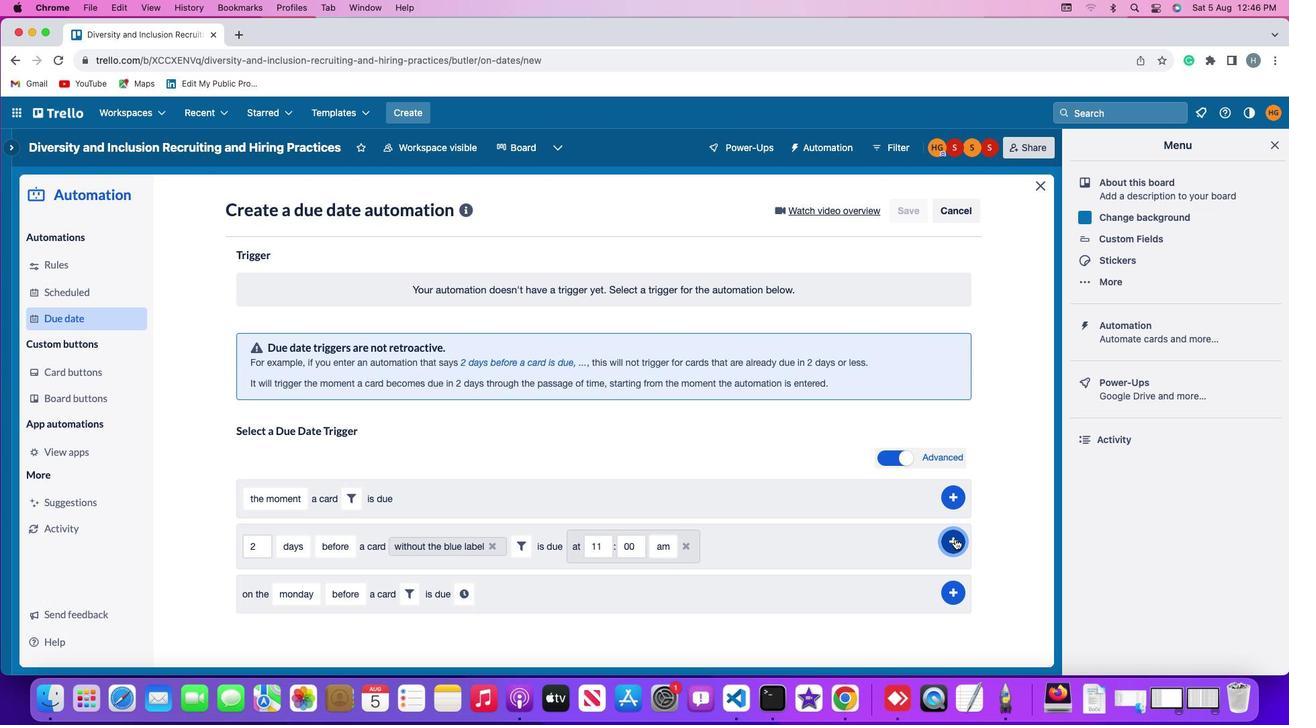 
Action: Mouse moved to (1000, 447)
Screenshot: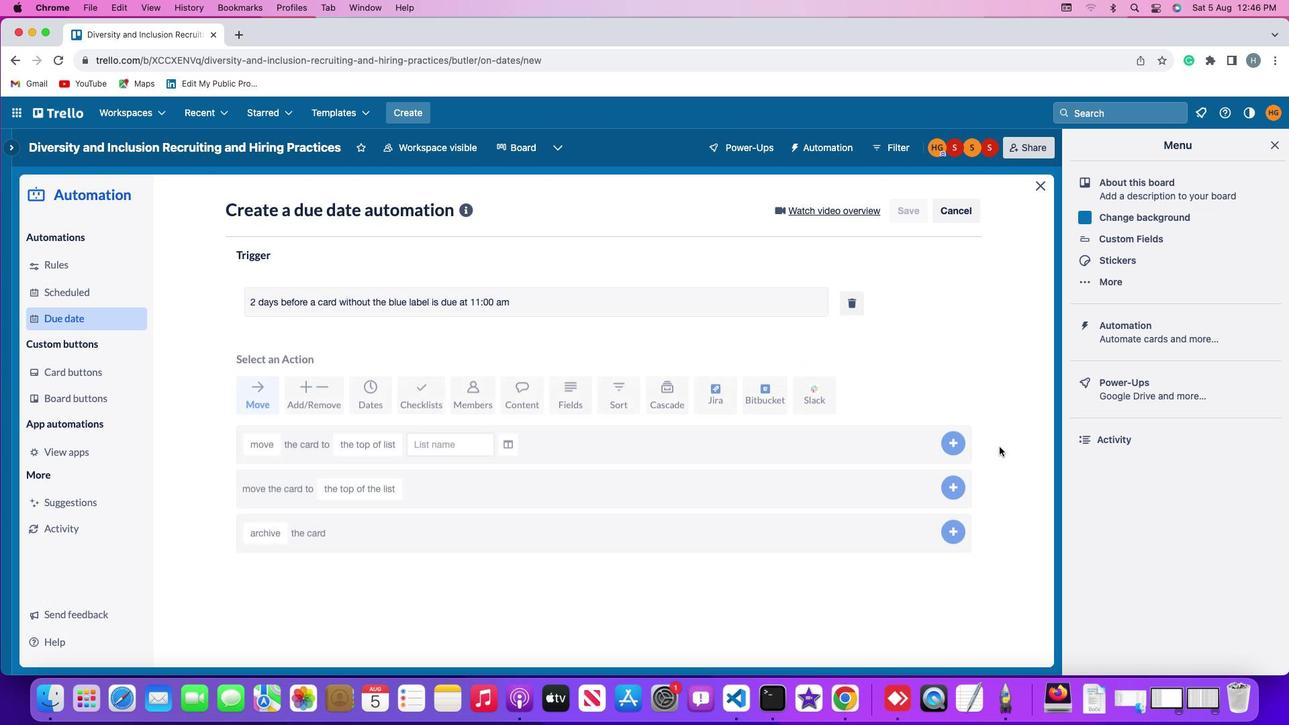 
